Task: Search one way flight ticket for 2 adults, 4 children and 1 infant on lap in business from Yakutat: Yakutat Airport (also See Yakutat Seaplane Base) to Fort Wayne: Fort Wayne International Airport on 5-4-2023. Number of bags: 1 carry on bag. Price is upto 73000. Outbound departure time preference is 17:30.
Action: Mouse moved to (357, 315)
Screenshot: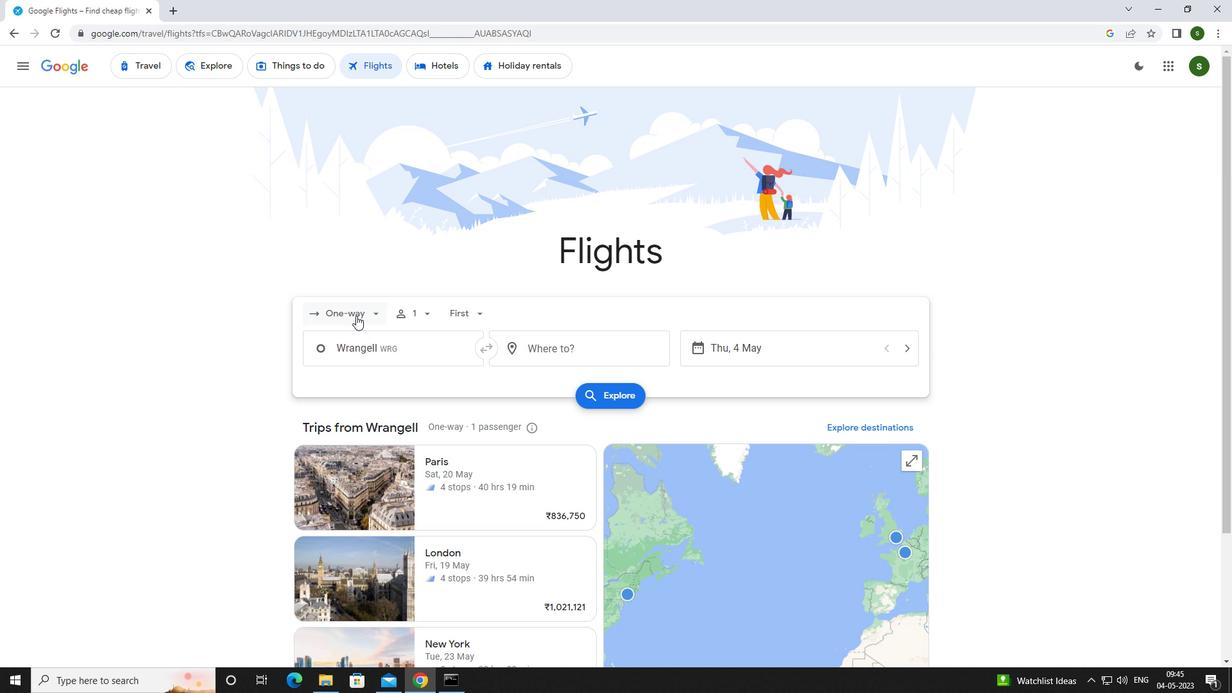 
Action: Mouse pressed left at (357, 315)
Screenshot: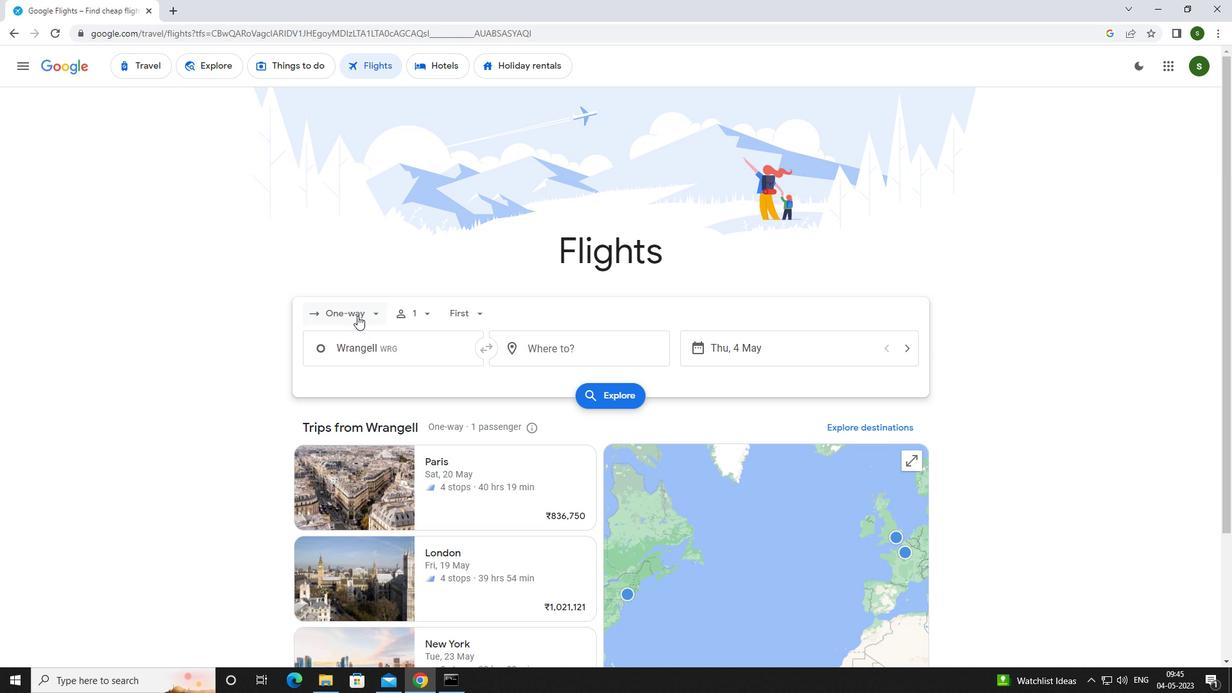 
Action: Mouse moved to (347, 370)
Screenshot: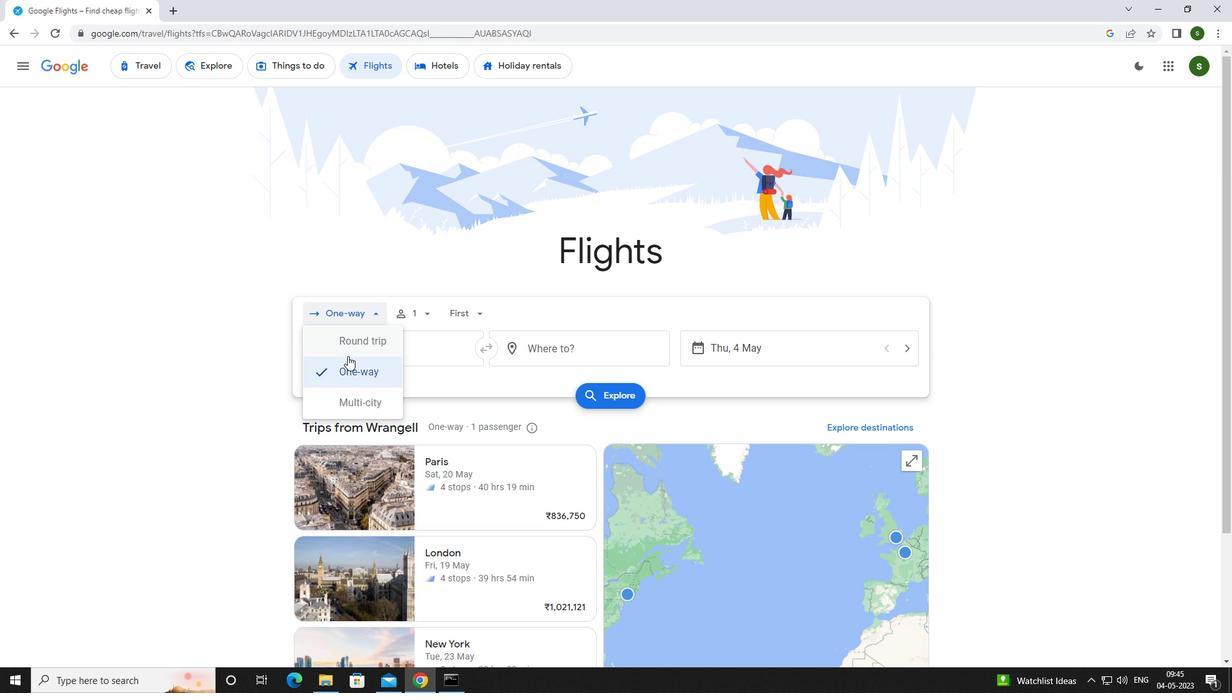 
Action: Mouse pressed left at (347, 370)
Screenshot: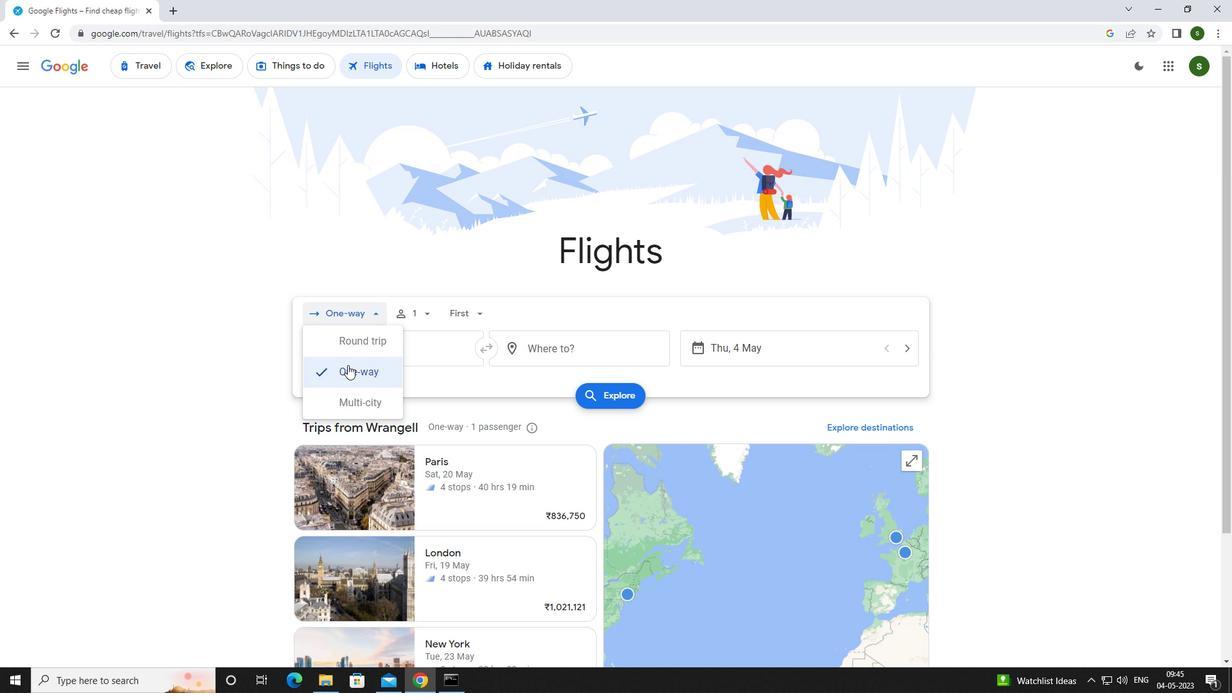 
Action: Mouse moved to (421, 315)
Screenshot: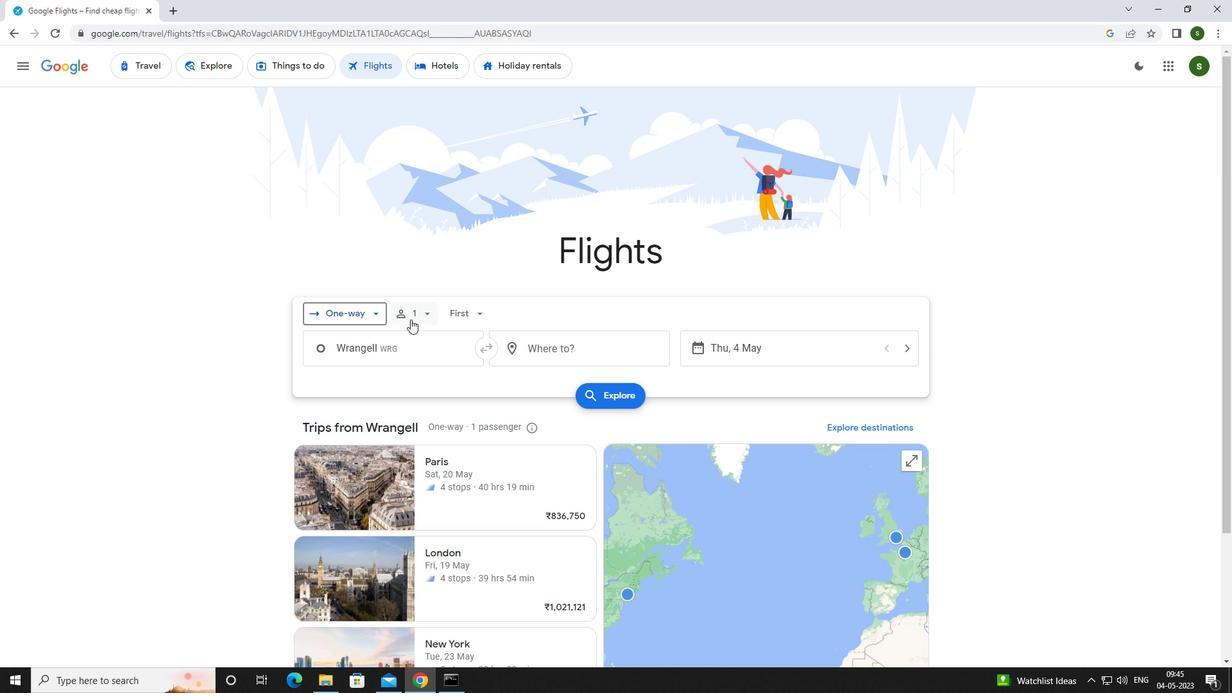 
Action: Mouse pressed left at (421, 315)
Screenshot: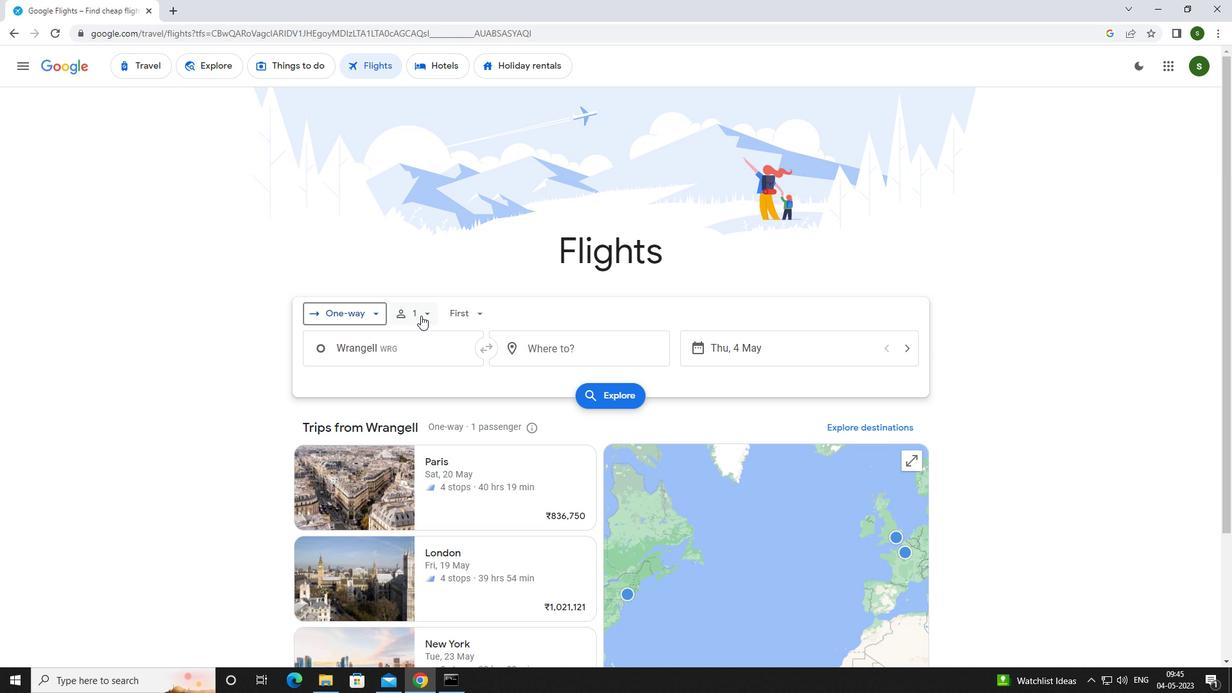 
Action: Mouse moved to (518, 342)
Screenshot: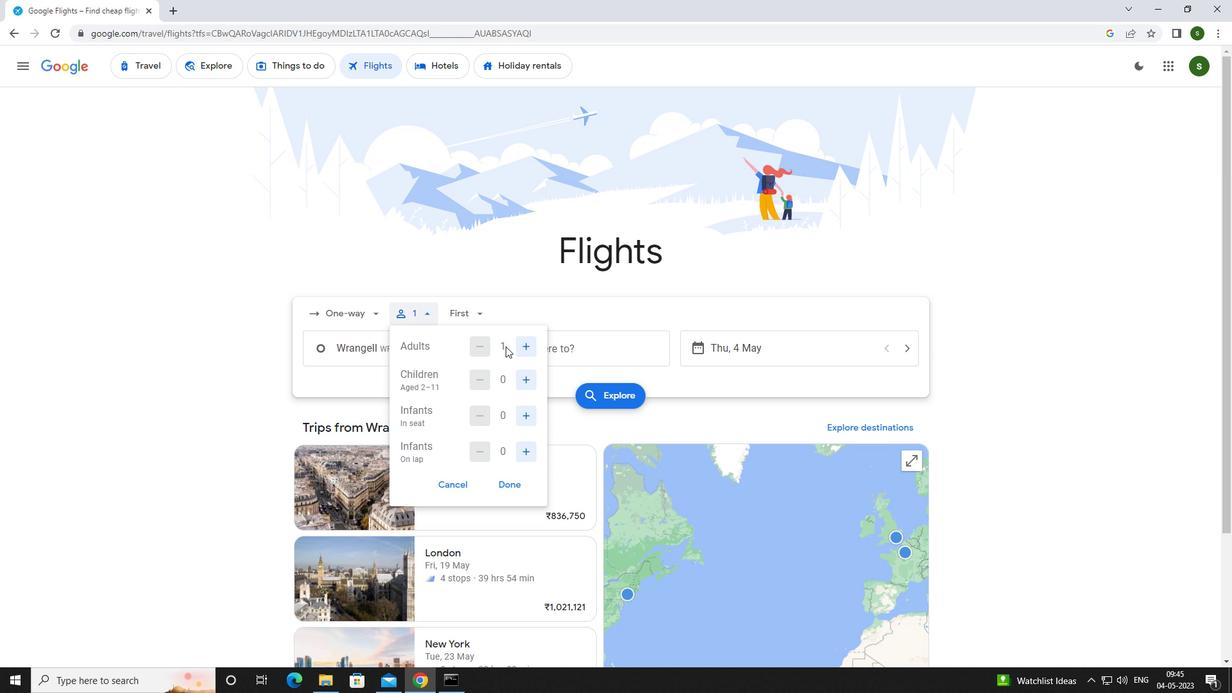 
Action: Mouse pressed left at (518, 342)
Screenshot: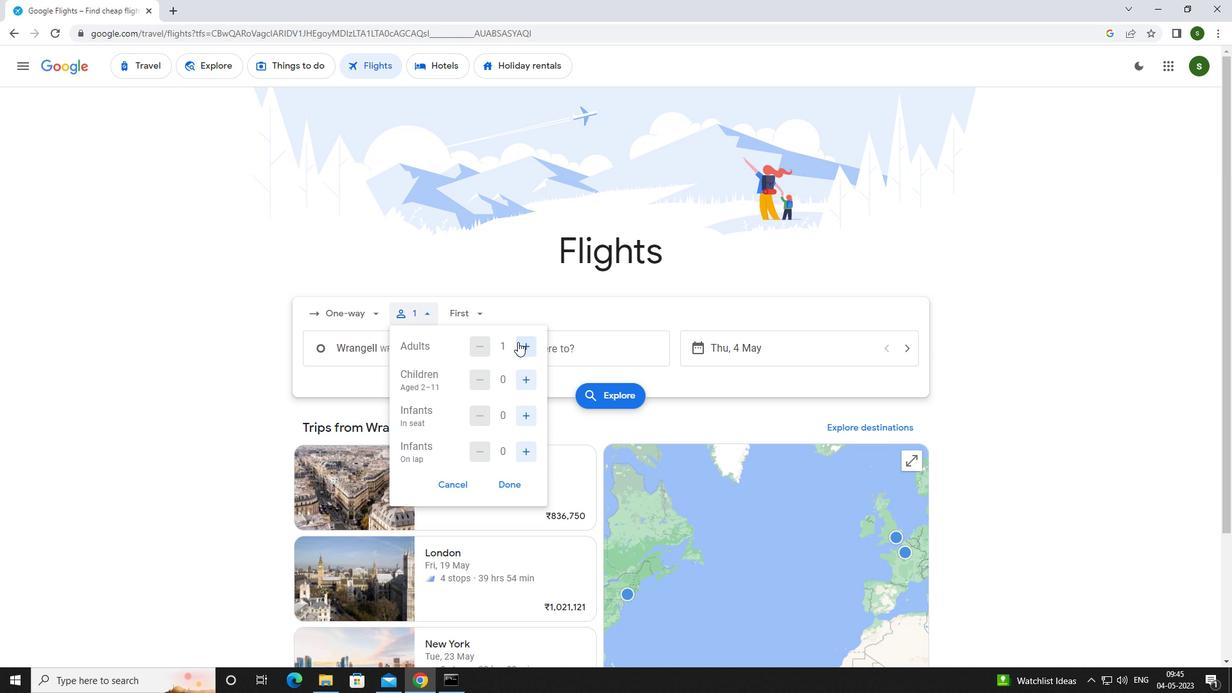 
Action: Mouse moved to (522, 381)
Screenshot: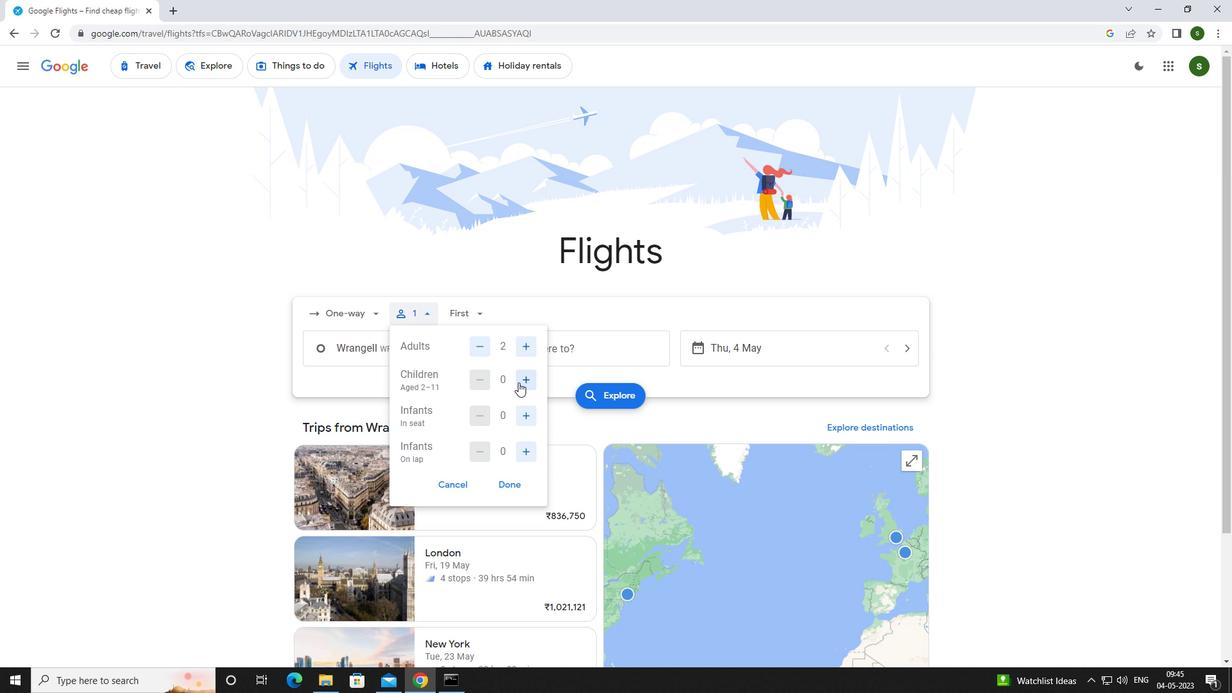 
Action: Mouse pressed left at (522, 381)
Screenshot: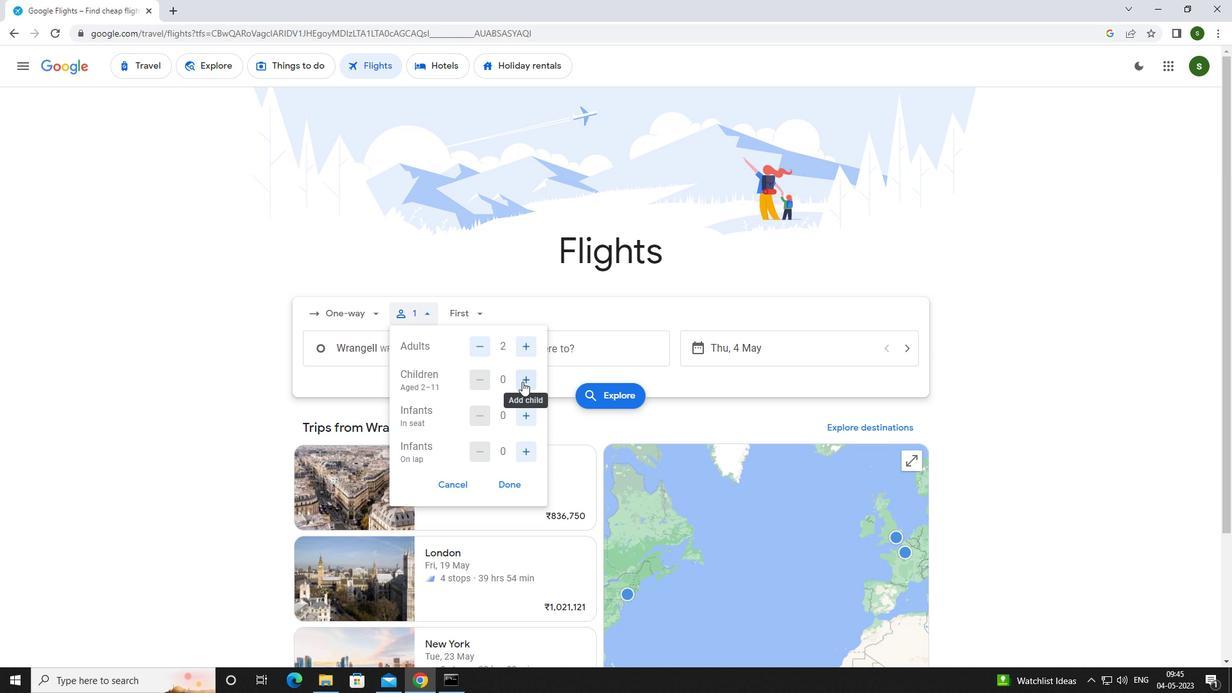 
Action: Mouse moved to (522, 381)
Screenshot: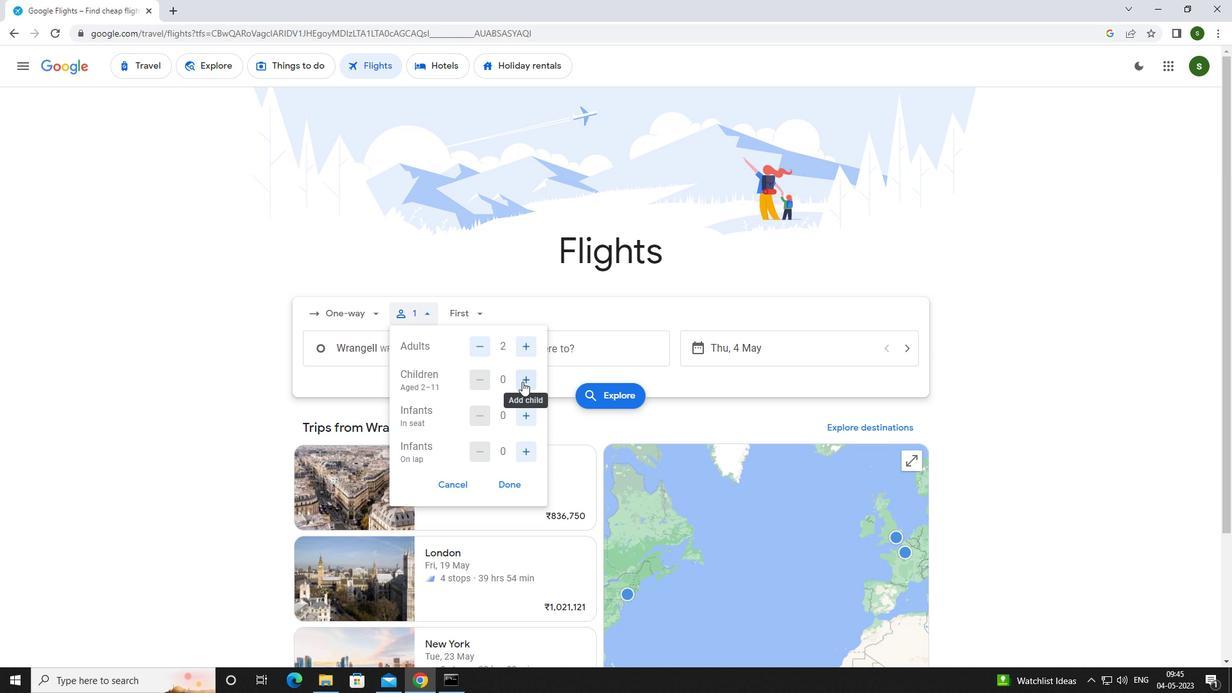 
Action: Mouse pressed left at (522, 381)
Screenshot: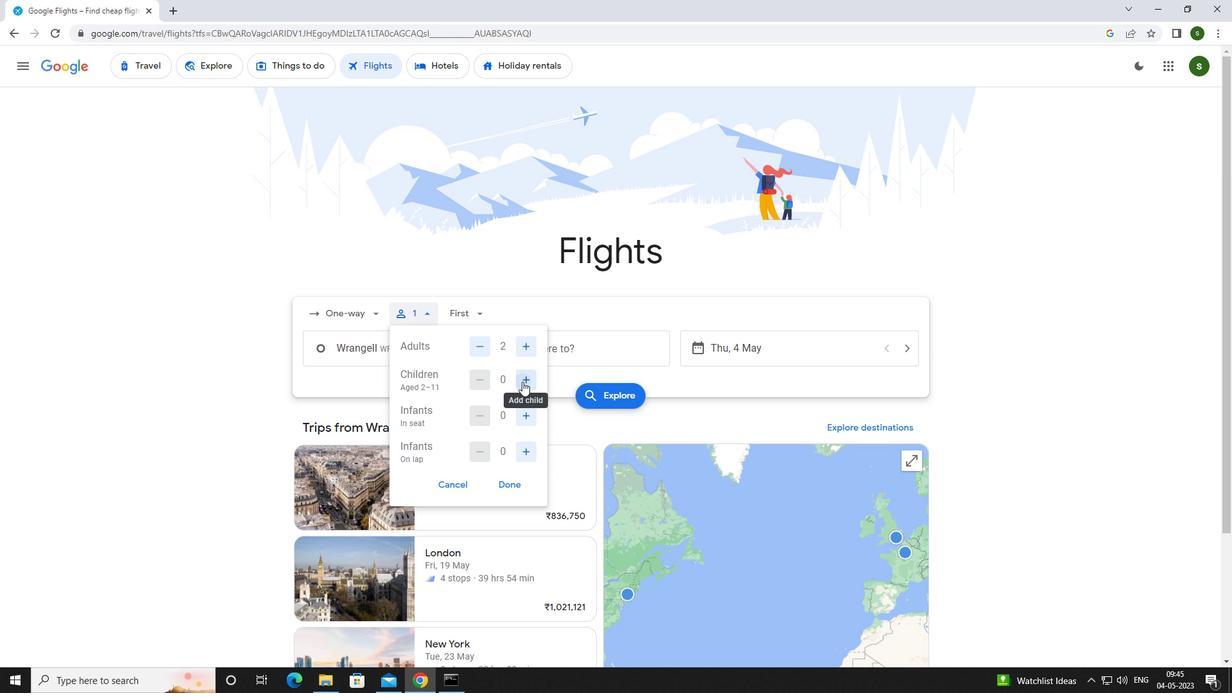 
Action: Mouse moved to (521, 381)
Screenshot: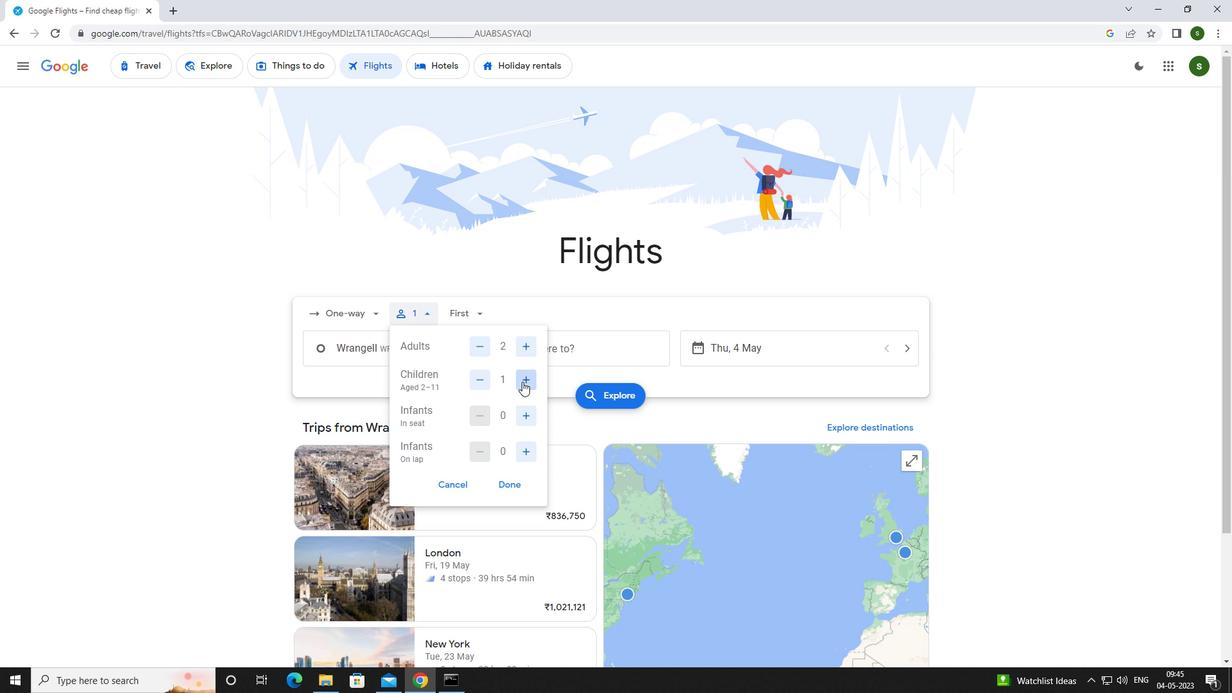 
Action: Mouse pressed left at (521, 381)
Screenshot: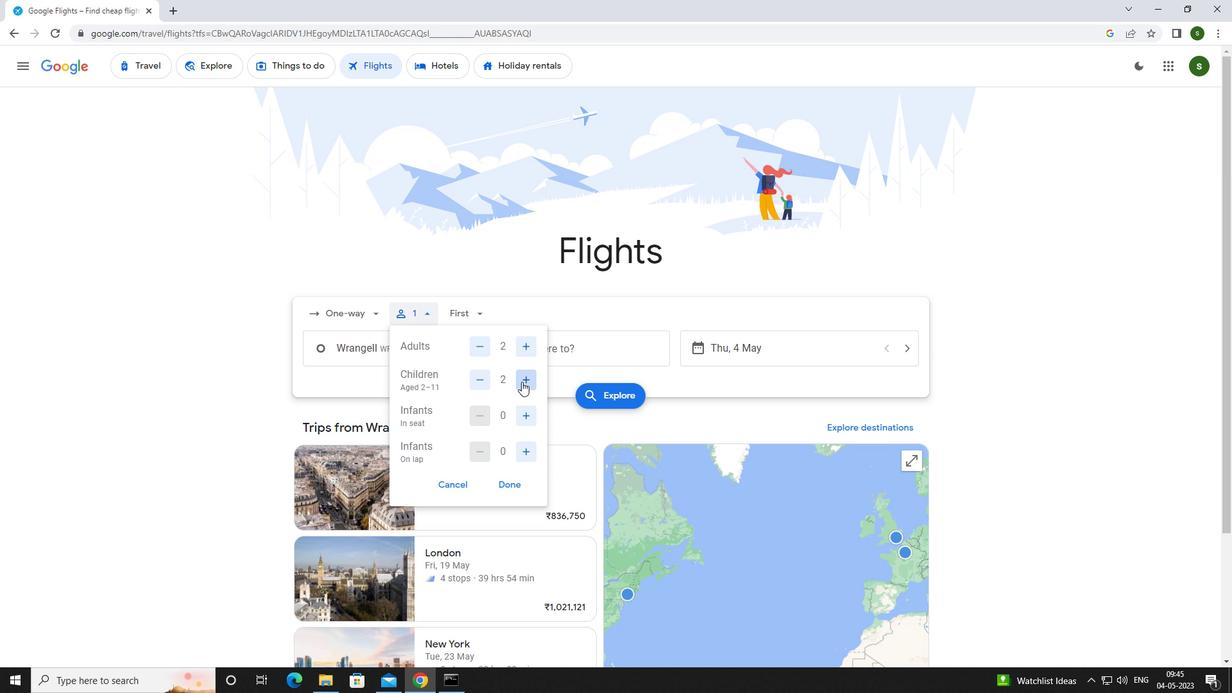 
Action: Mouse pressed left at (521, 381)
Screenshot: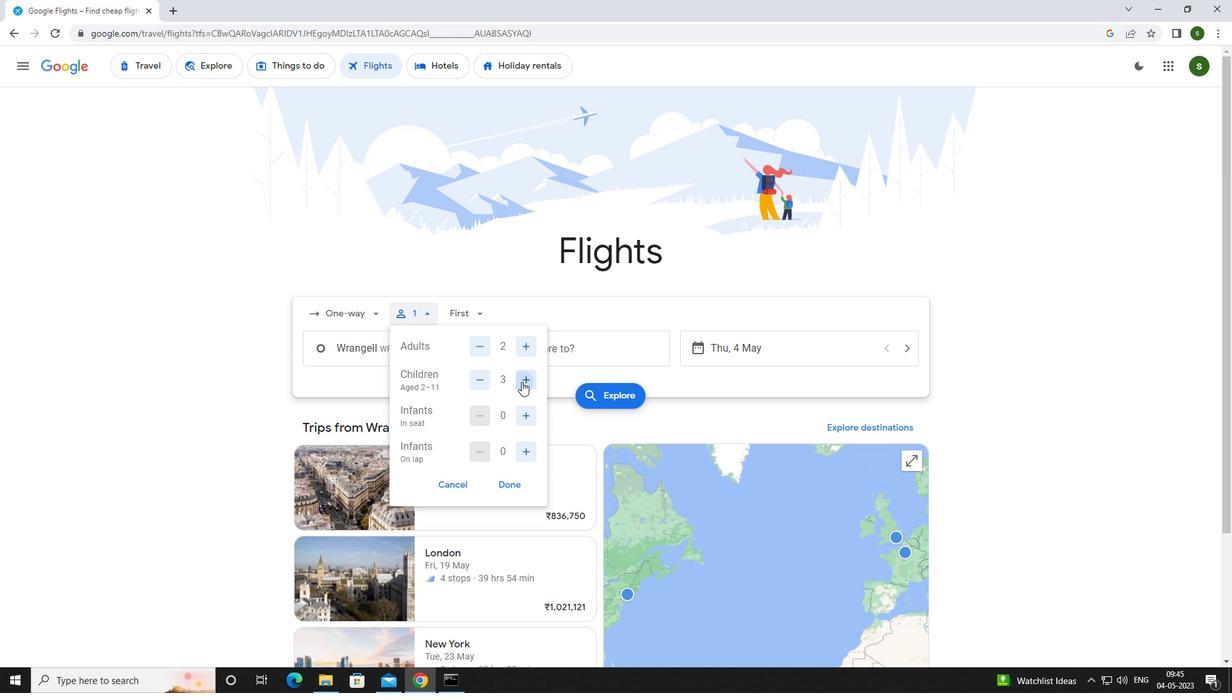 
Action: Mouse moved to (523, 449)
Screenshot: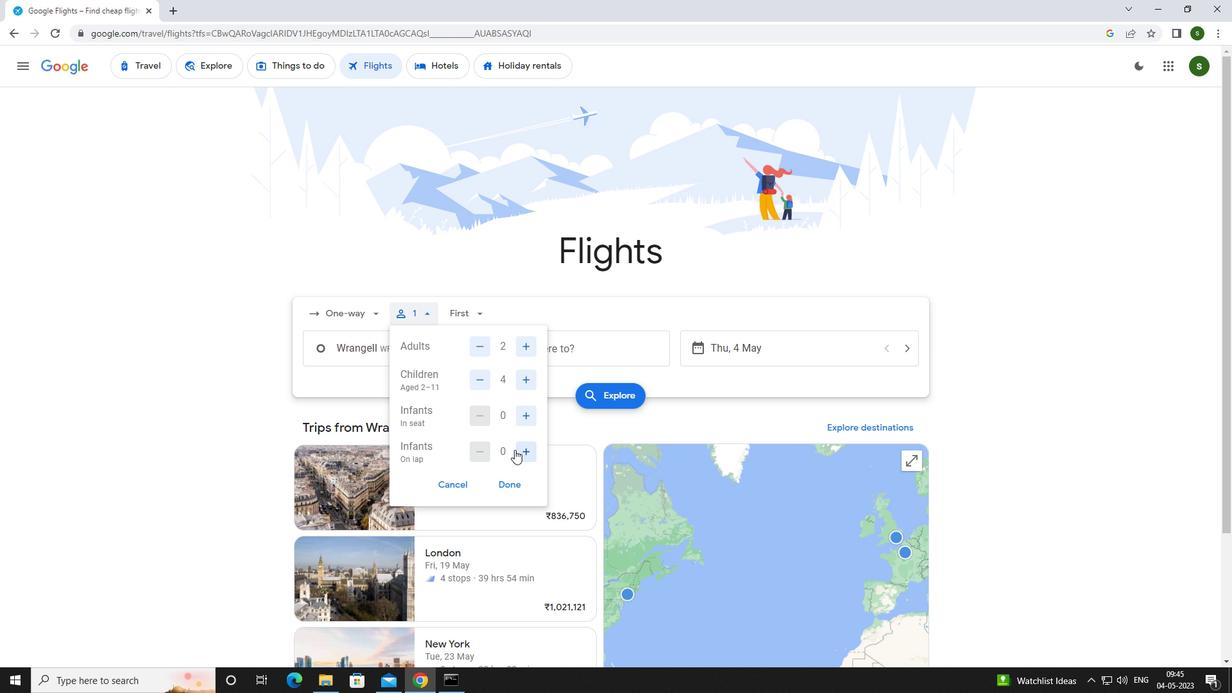 
Action: Mouse pressed left at (523, 449)
Screenshot: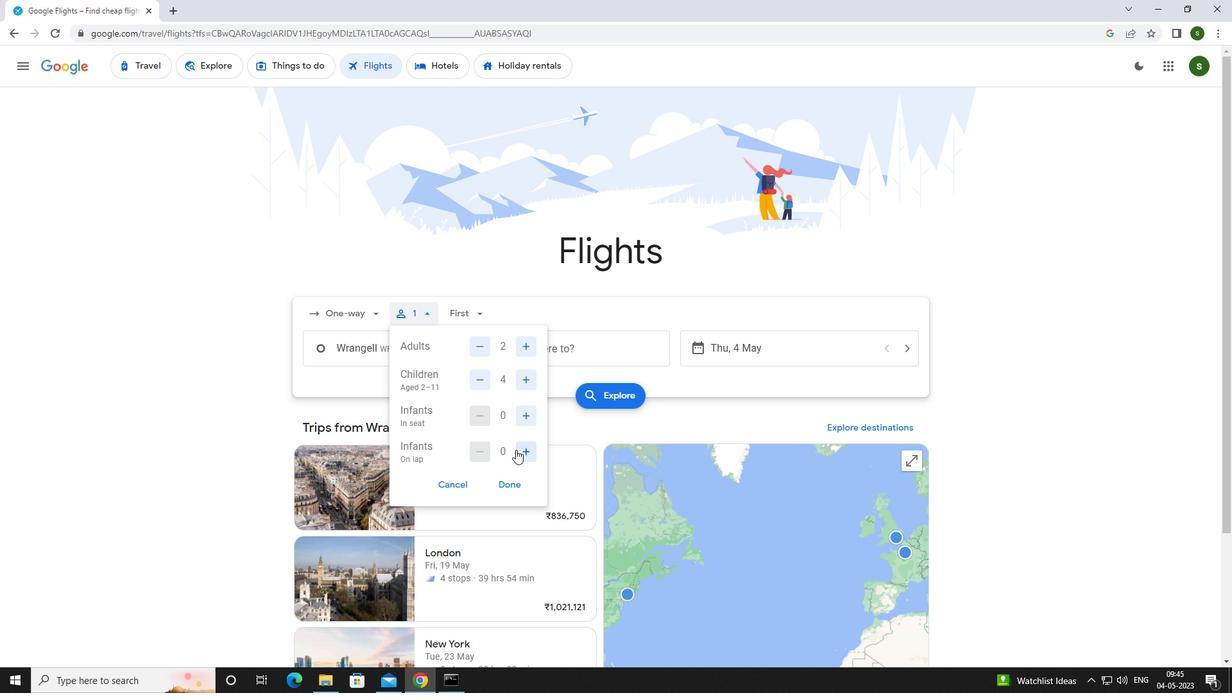 
Action: Mouse moved to (467, 311)
Screenshot: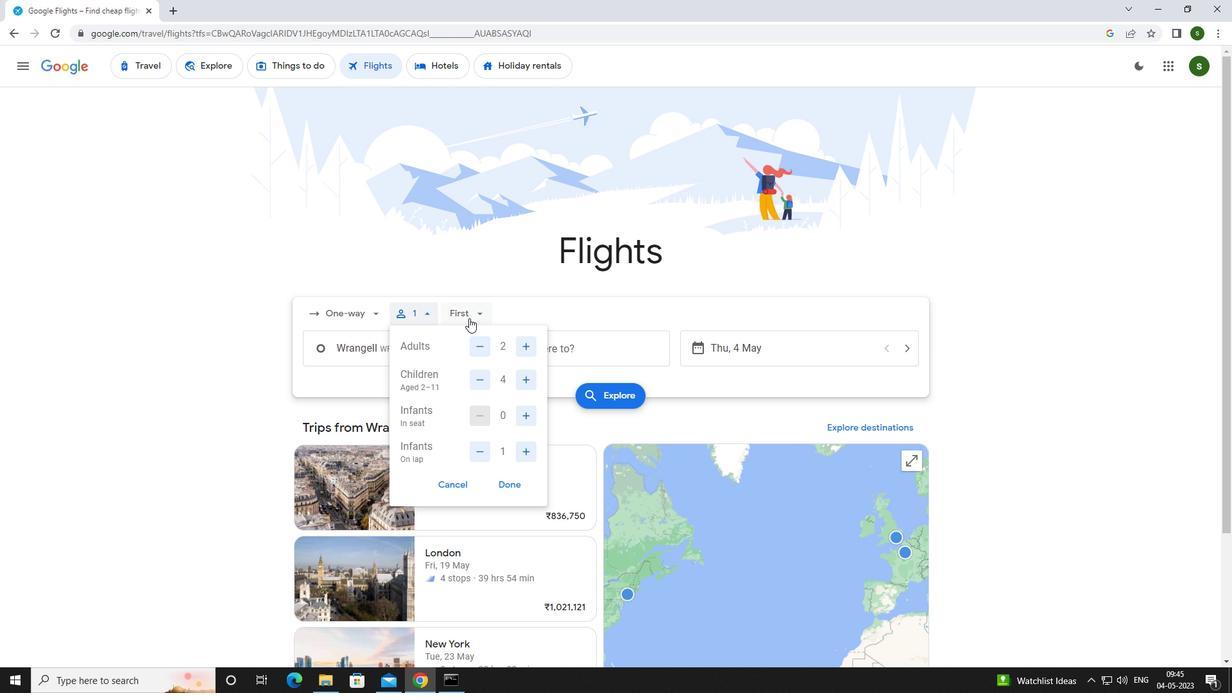
Action: Mouse pressed left at (467, 311)
Screenshot: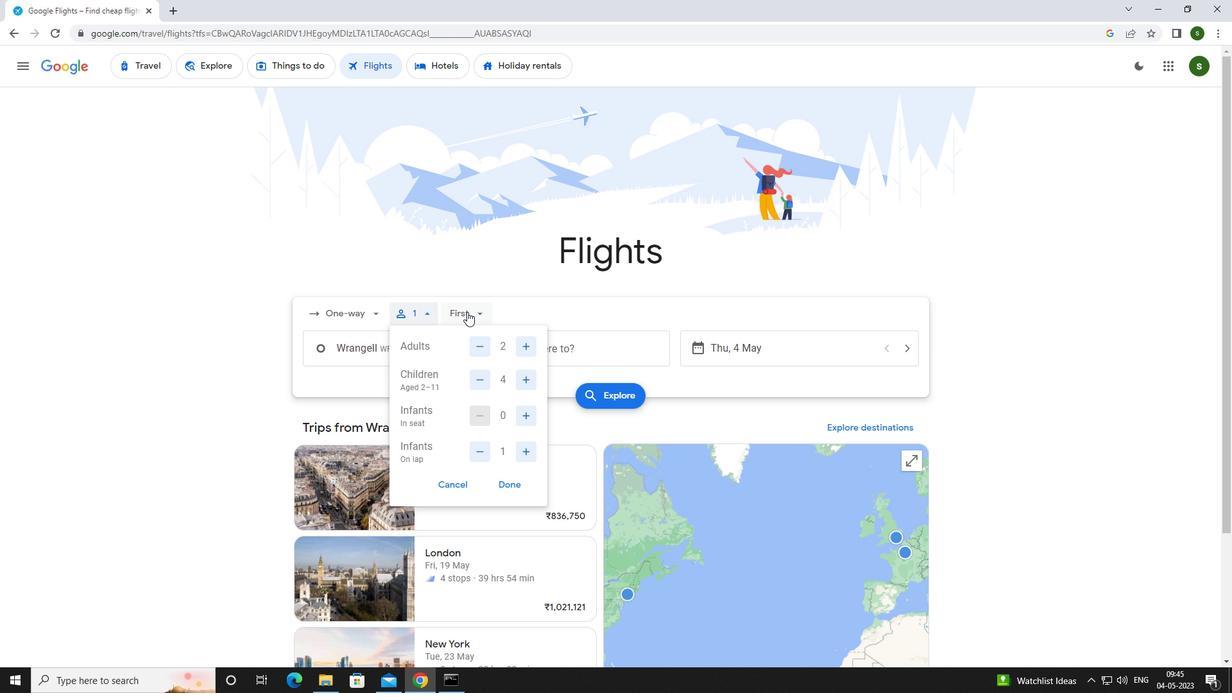 
Action: Mouse moved to (496, 398)
Screenshot: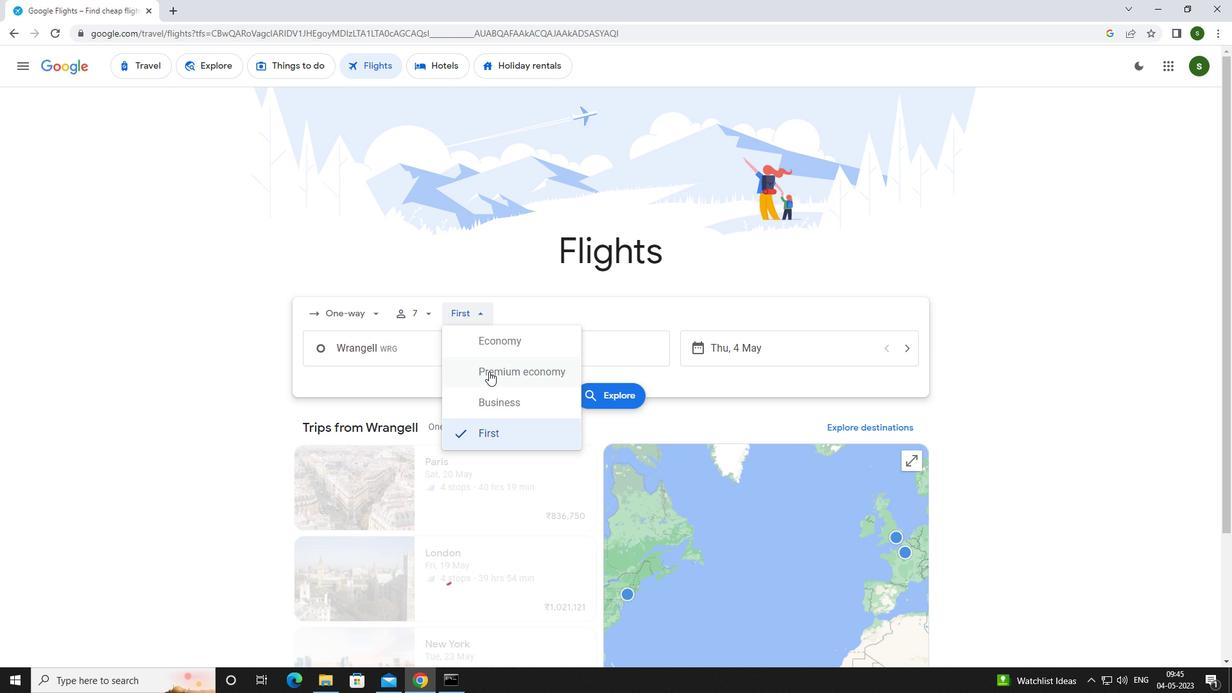 
Action: Mouse pressed left at (496, 398)
Screenshot: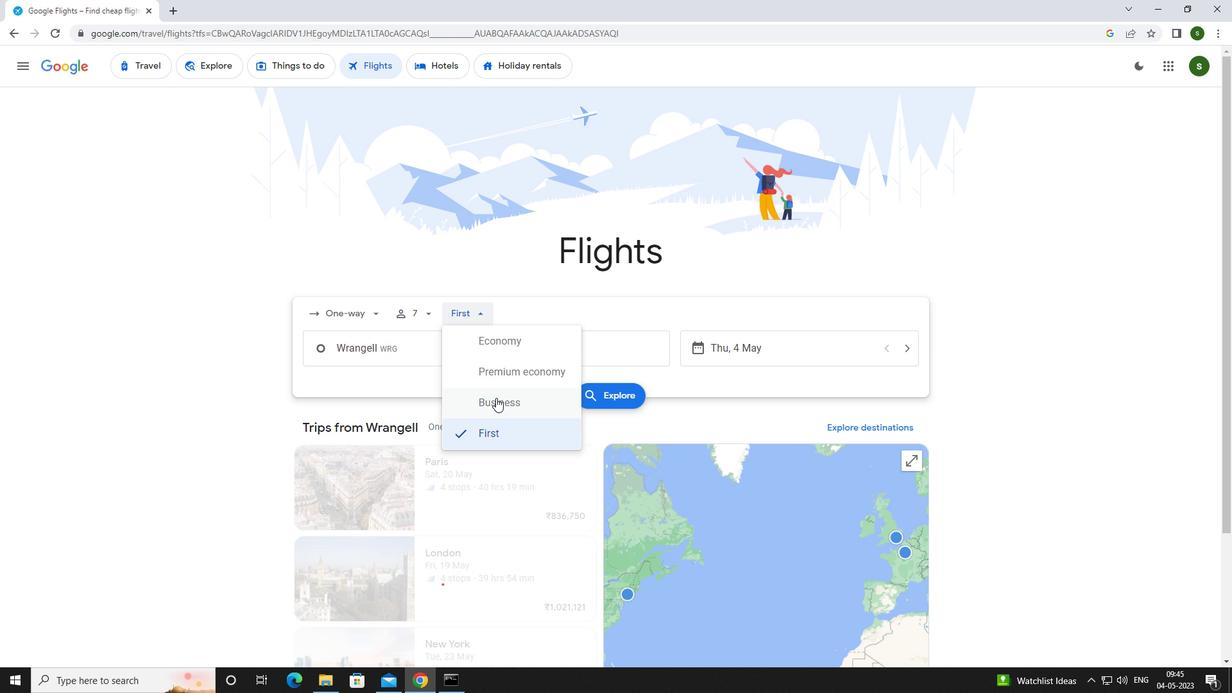 
Action: Mouse moved to (430, 354)
Screenshot: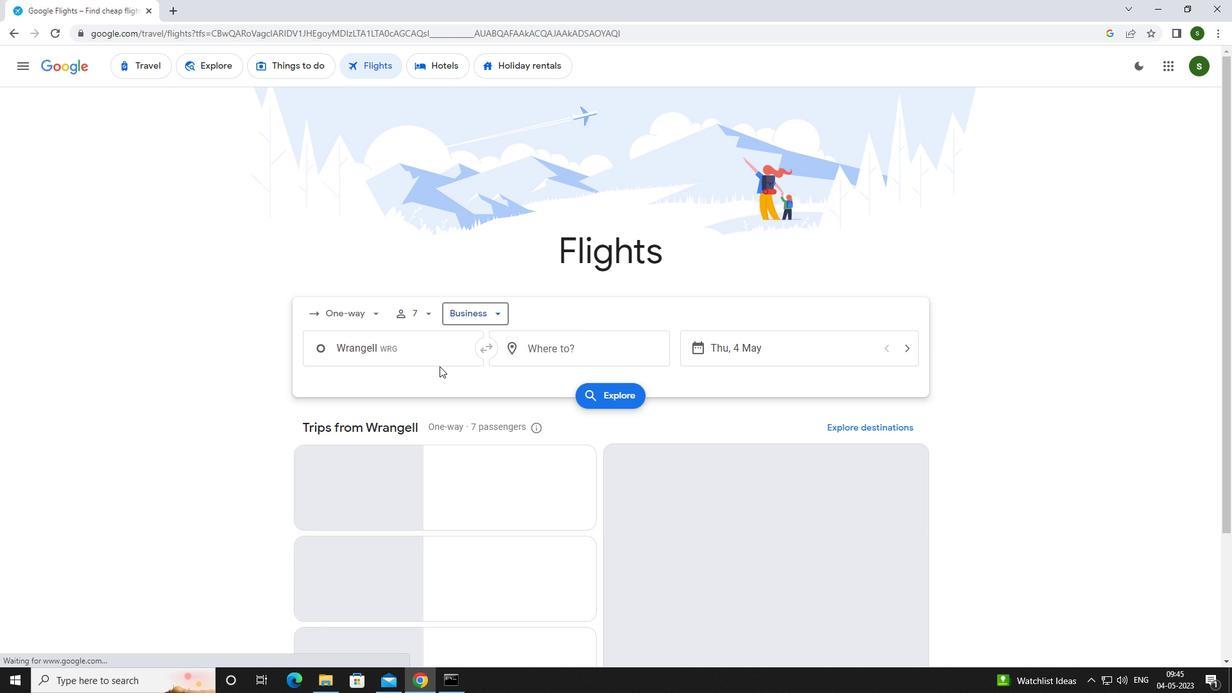 
Action: Mouse pressed left at (430, 354)
Screenshot: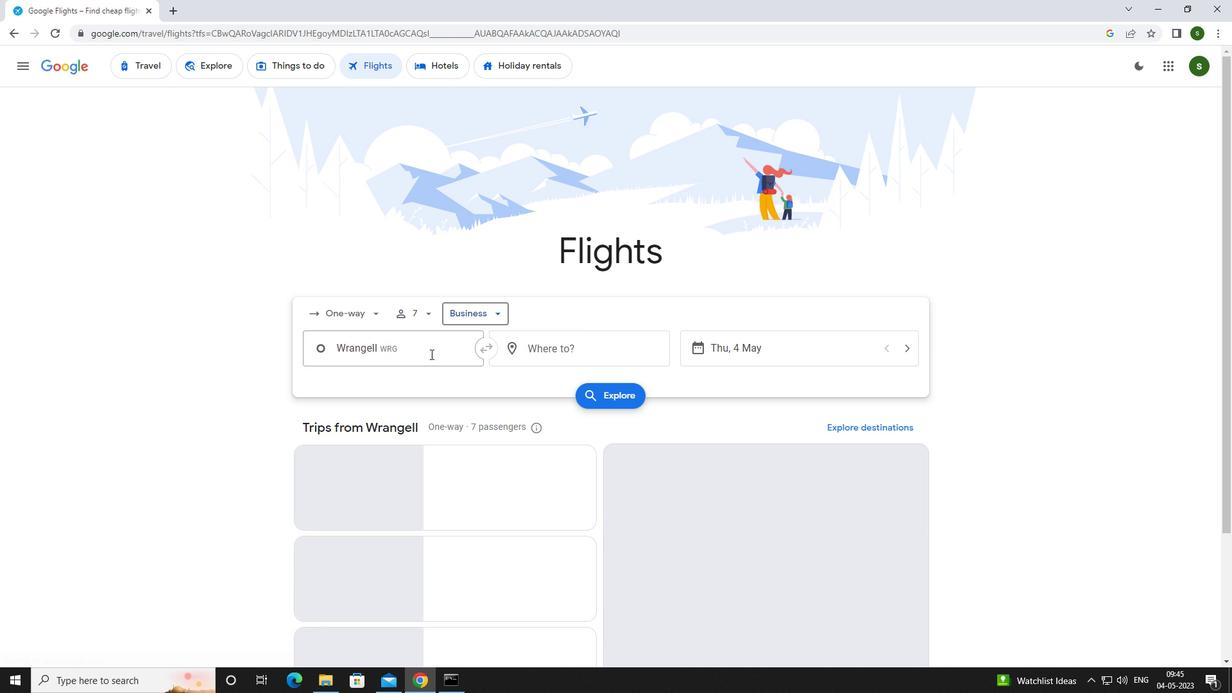 
Action: Key pressed <Key.caps_lock>y<Key.caps_lock>akutat
Screenshot: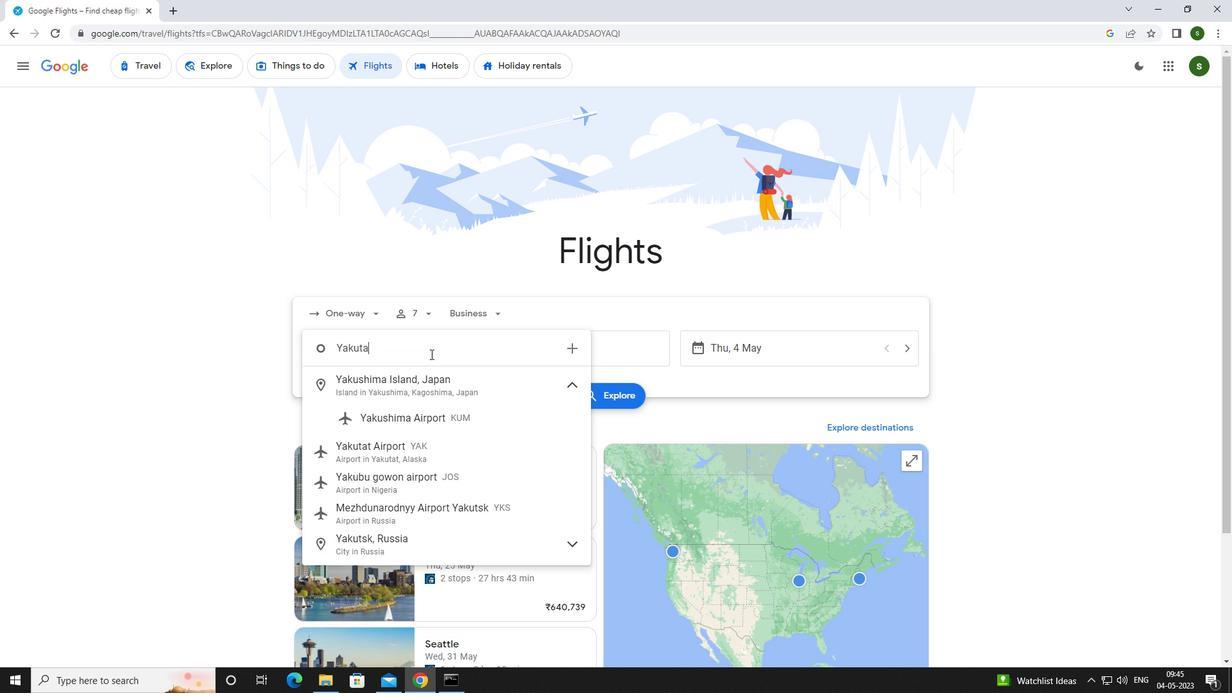 
Action: Mouse moved to (417, 381)
Screenshot: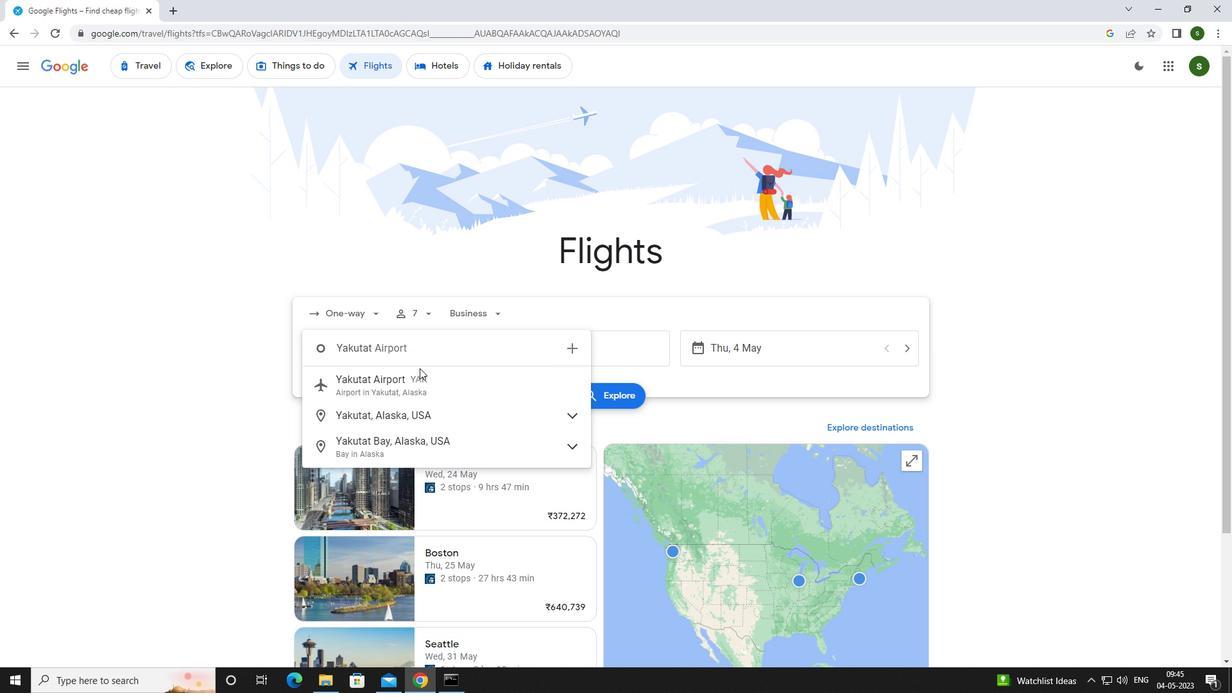 
Action: Mouse pressed left at (417, 381)
Screenshot: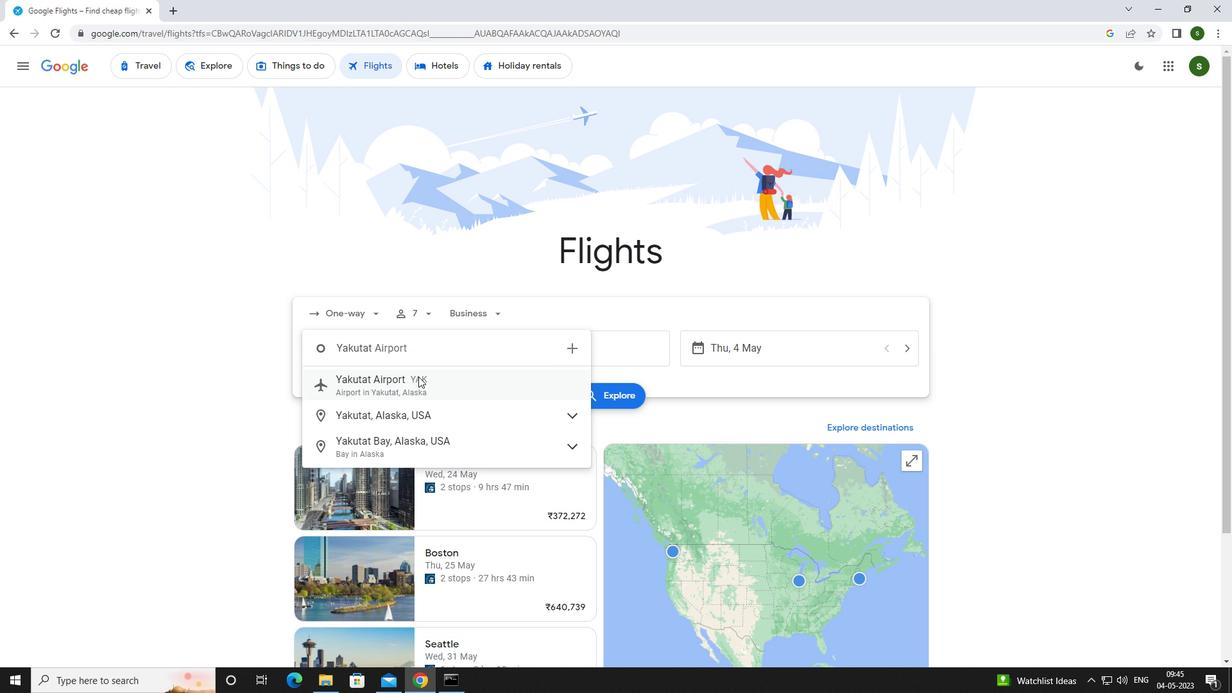 
Action: Mouse moved to (535, 340)
Screenshot: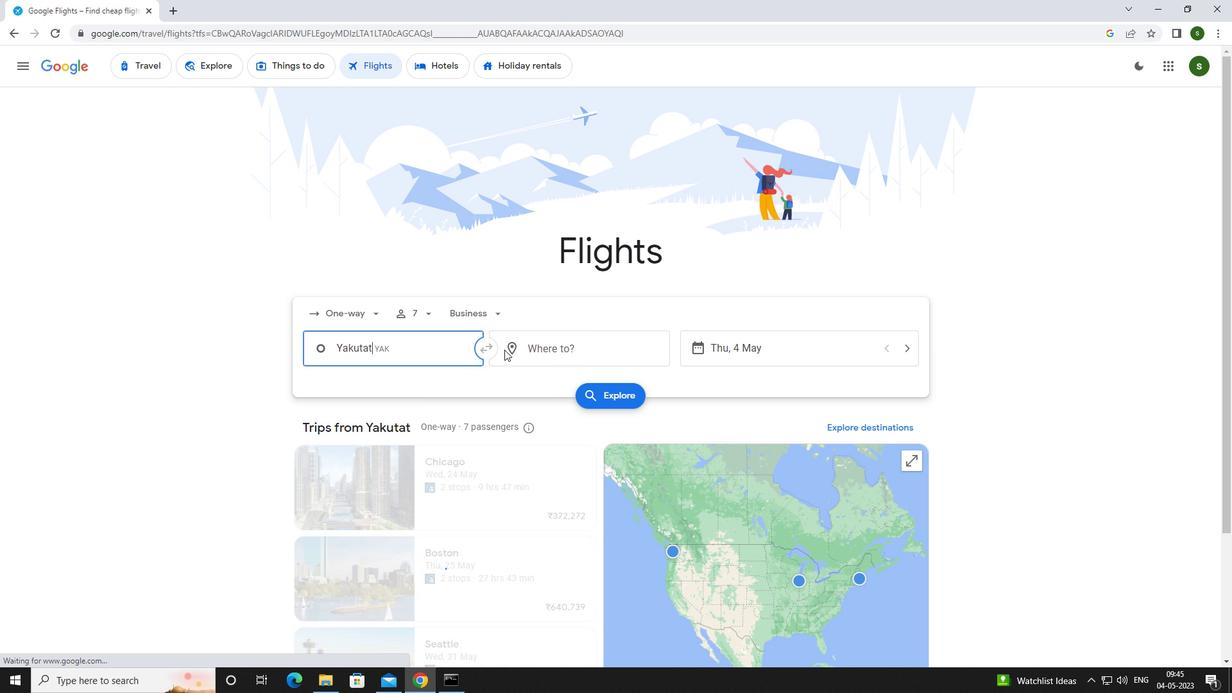 
Action: Mouse pressed left at (535, 340)
Screenshot: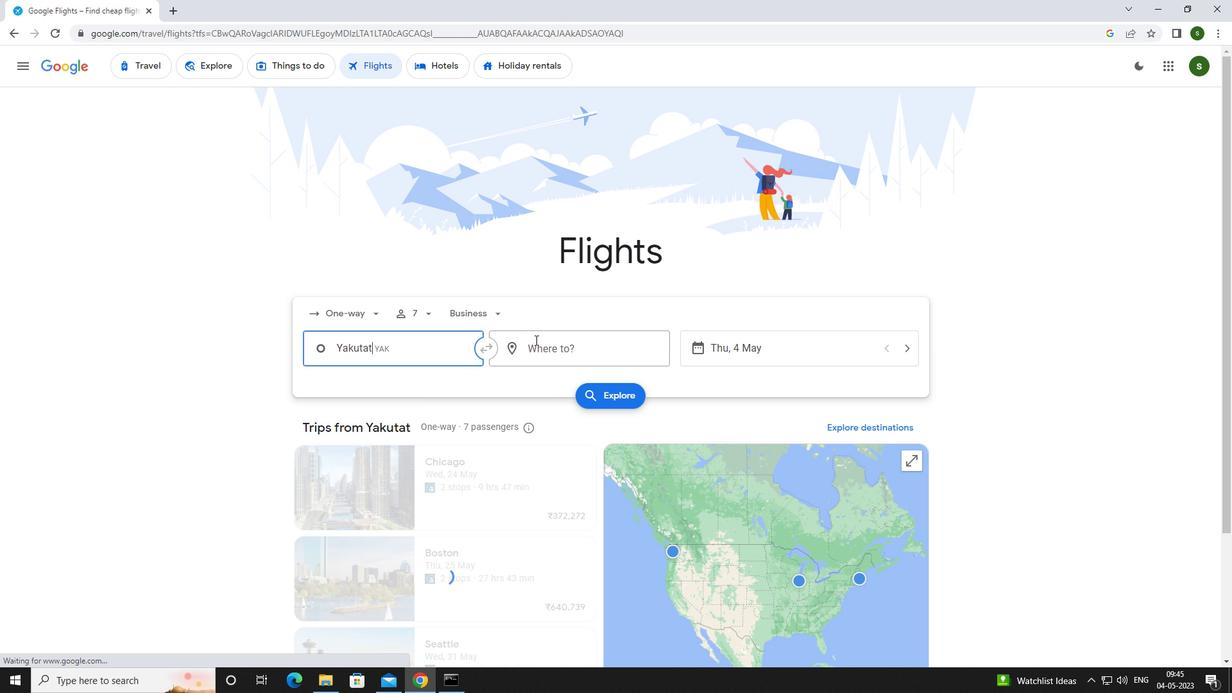 
Action: Mouse moved to (481, 358)
Screenshot: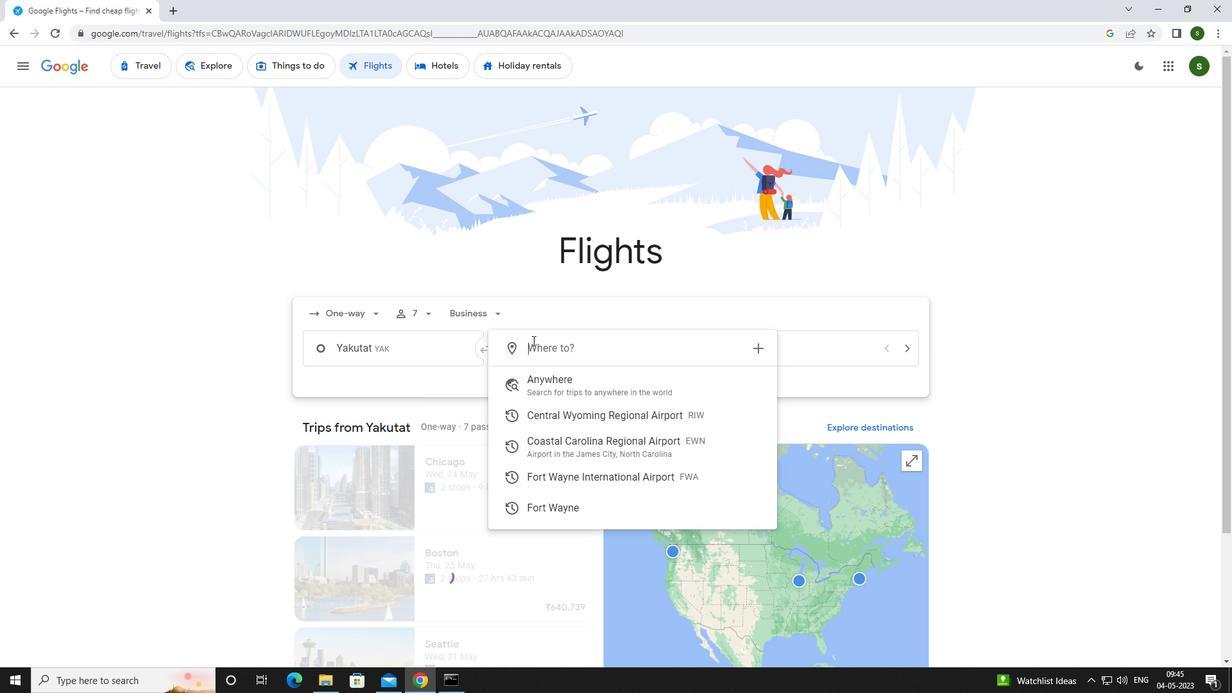 
Action: Key pressed <Key.caps_lock>f<Key.caps_lock>ort<Key.space><Key.caps_lock>w<Key.caps_lock>ay
Screenshot: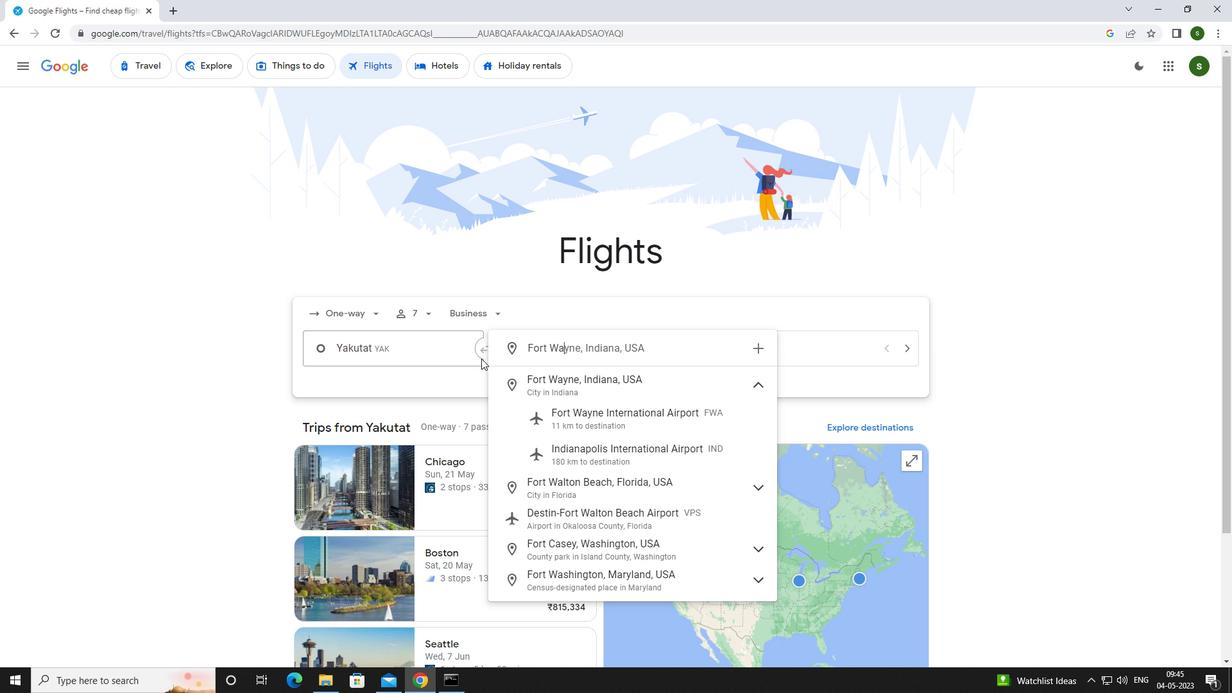 
Action: Mouse moved to (573, 417)
Screenshot: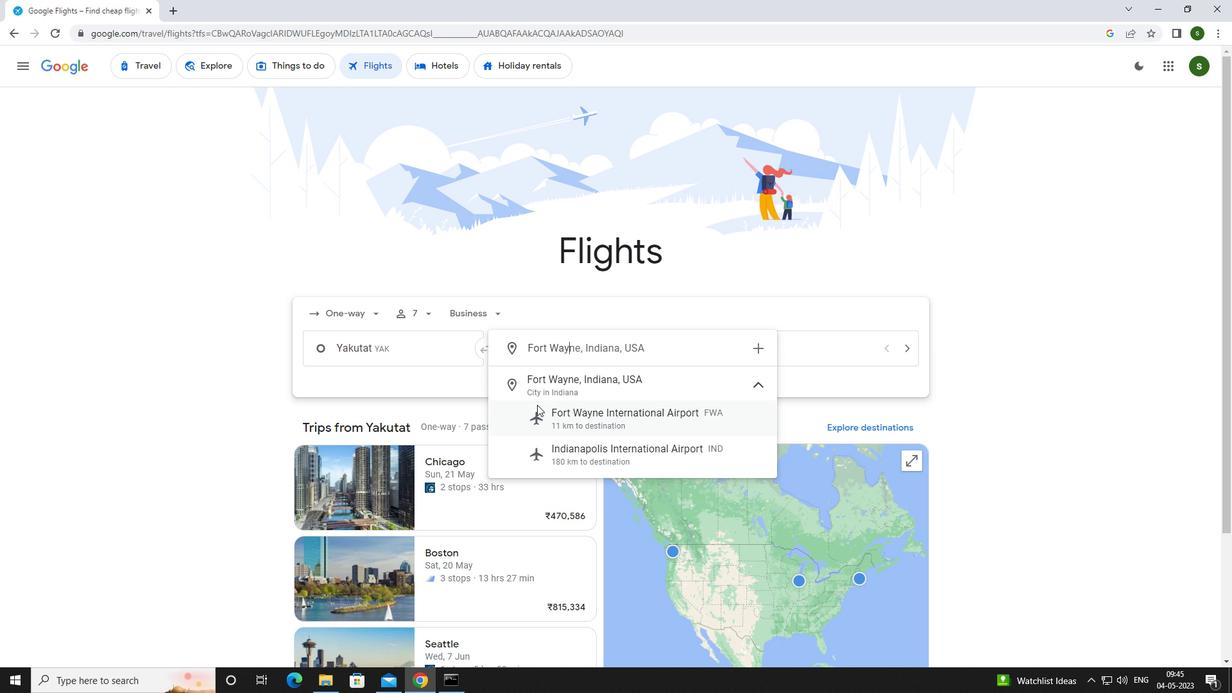 
Action: Mouse pressed left at (573, 417)
Screenshot: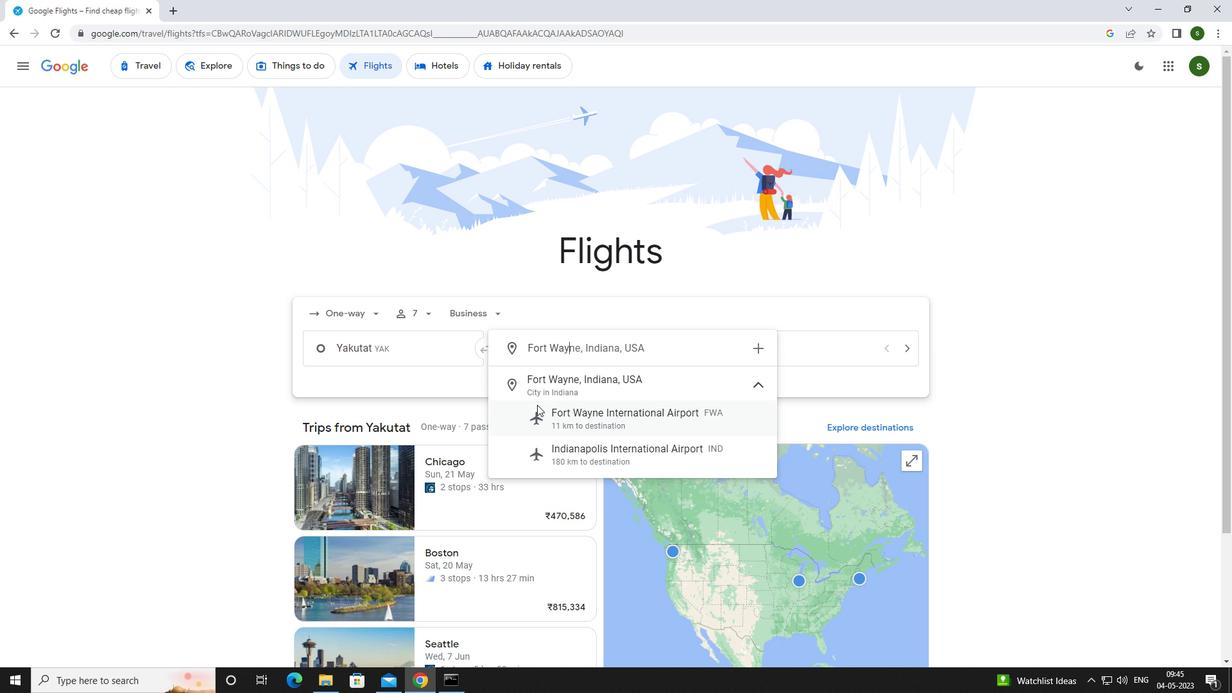 
Action: Mouse moved to (808, 349)
Screenshot: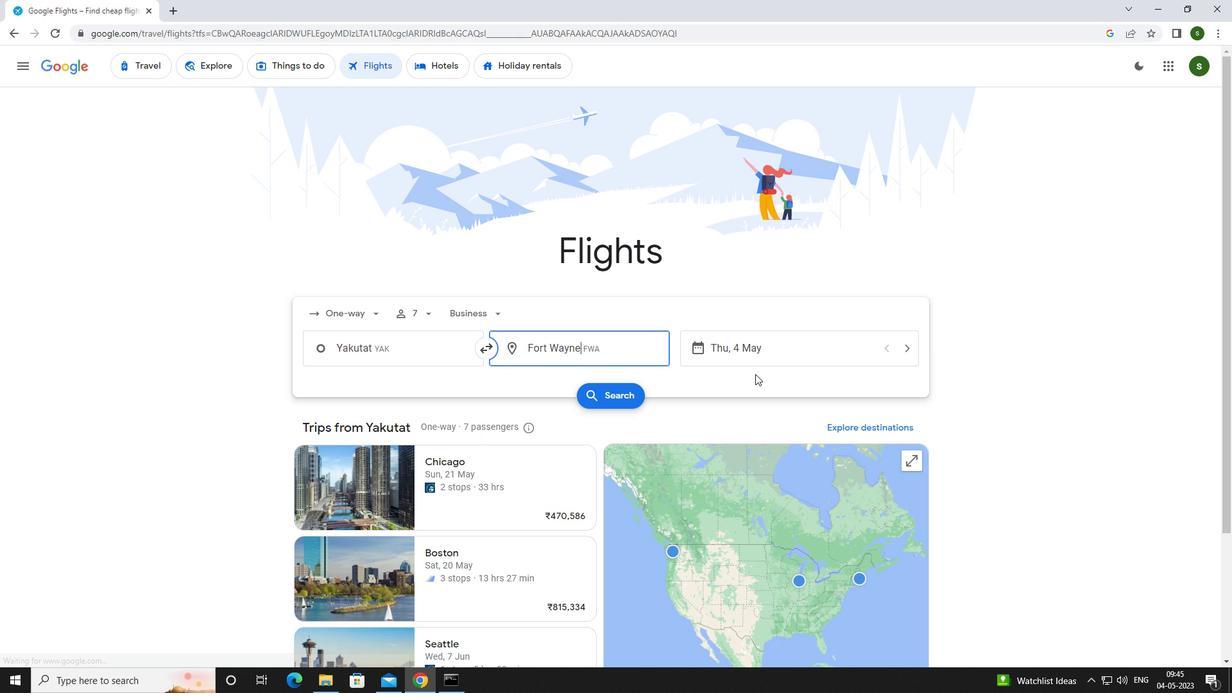 
Action: Mouse pressed left at (808, 349)
Screenshot: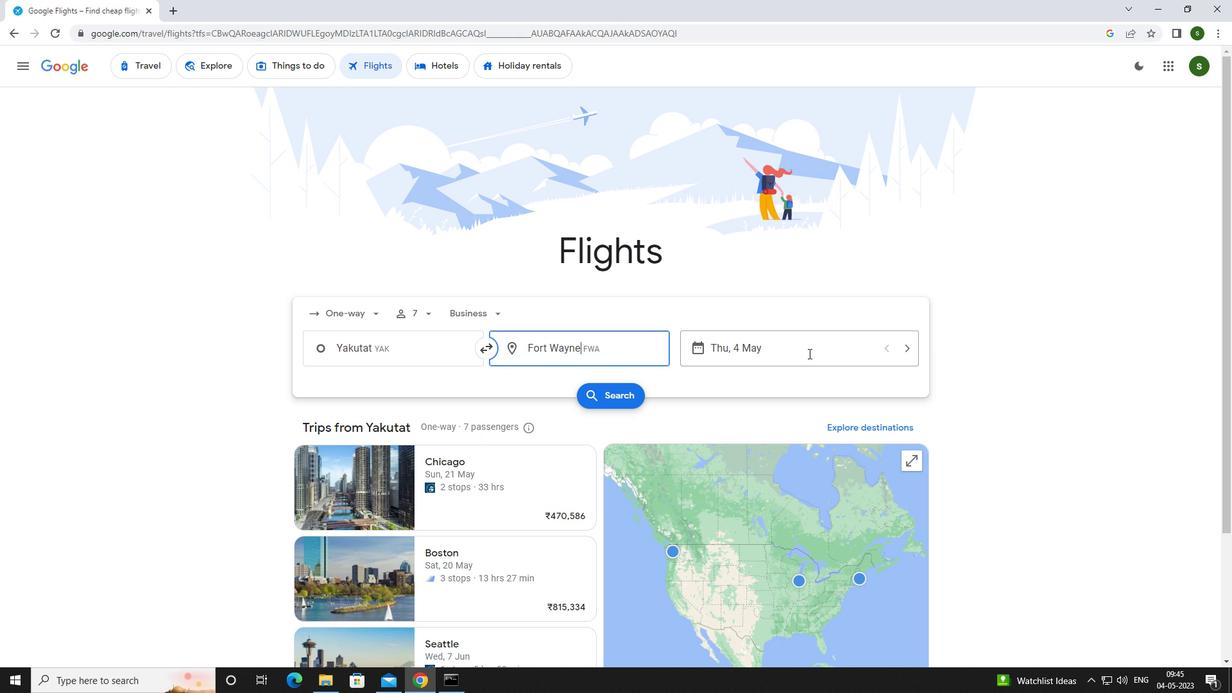 
Action: Mouse moved to (577, 430)
Screenshot: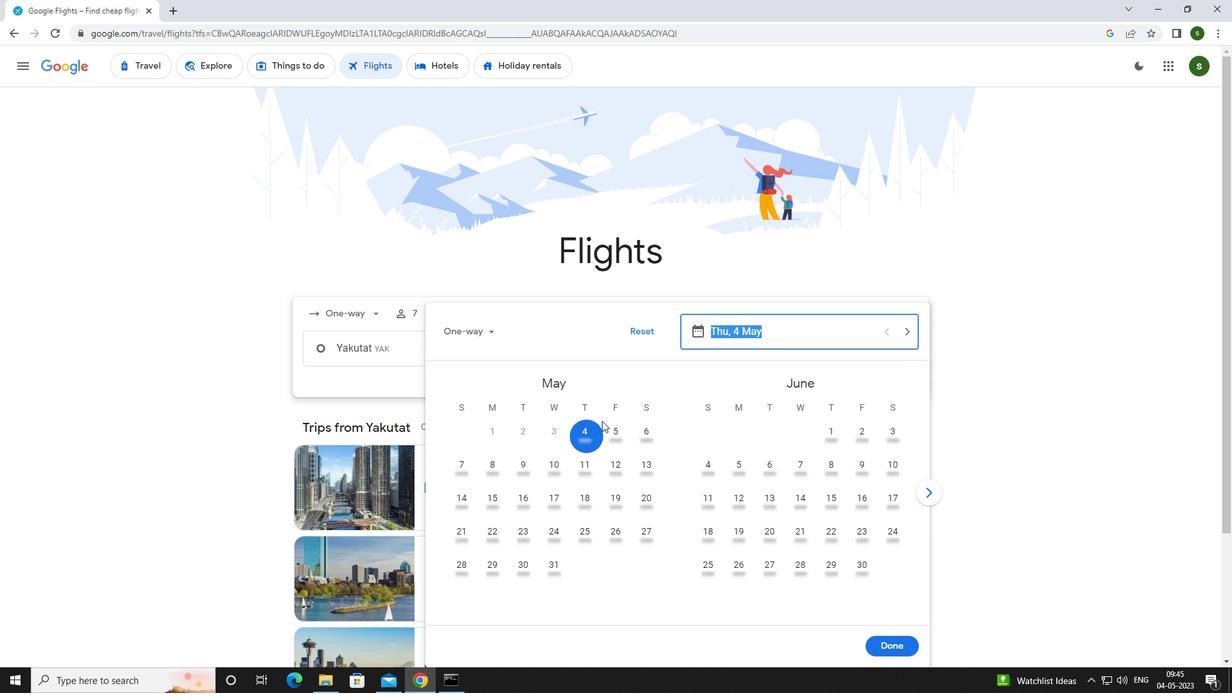 
Action: Mouse pressed left at (577, 430)
Screenshot: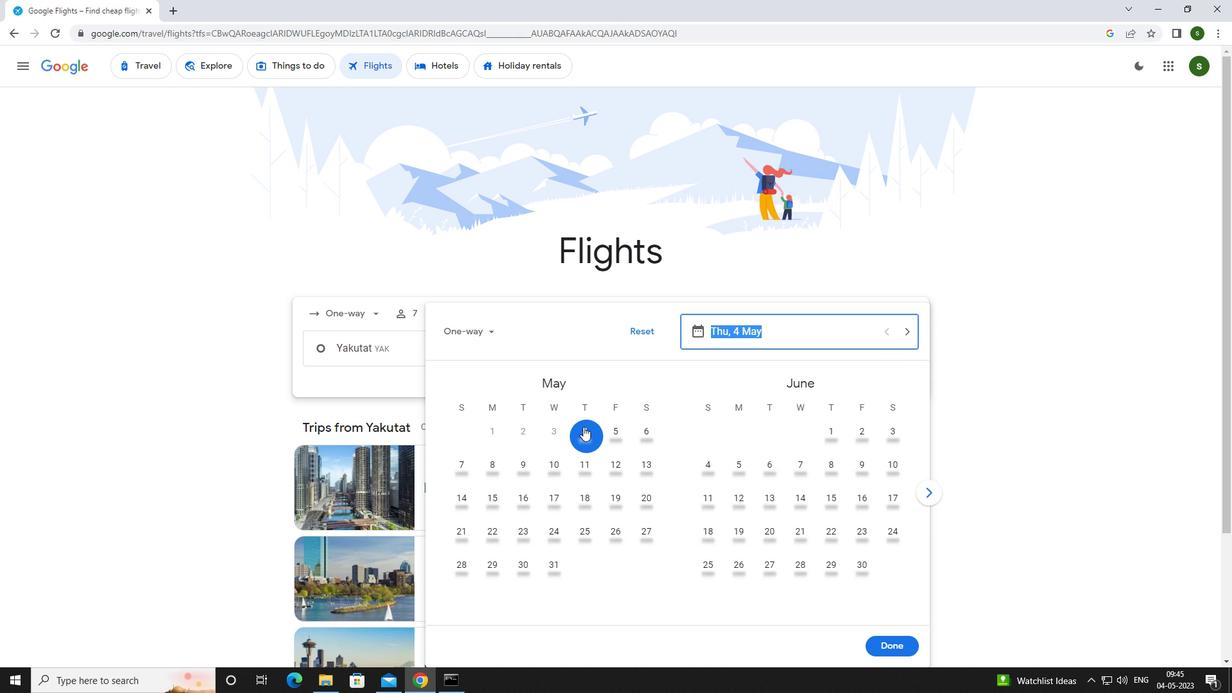 
Action: Mouse moved to (883, 647)
Screenshot: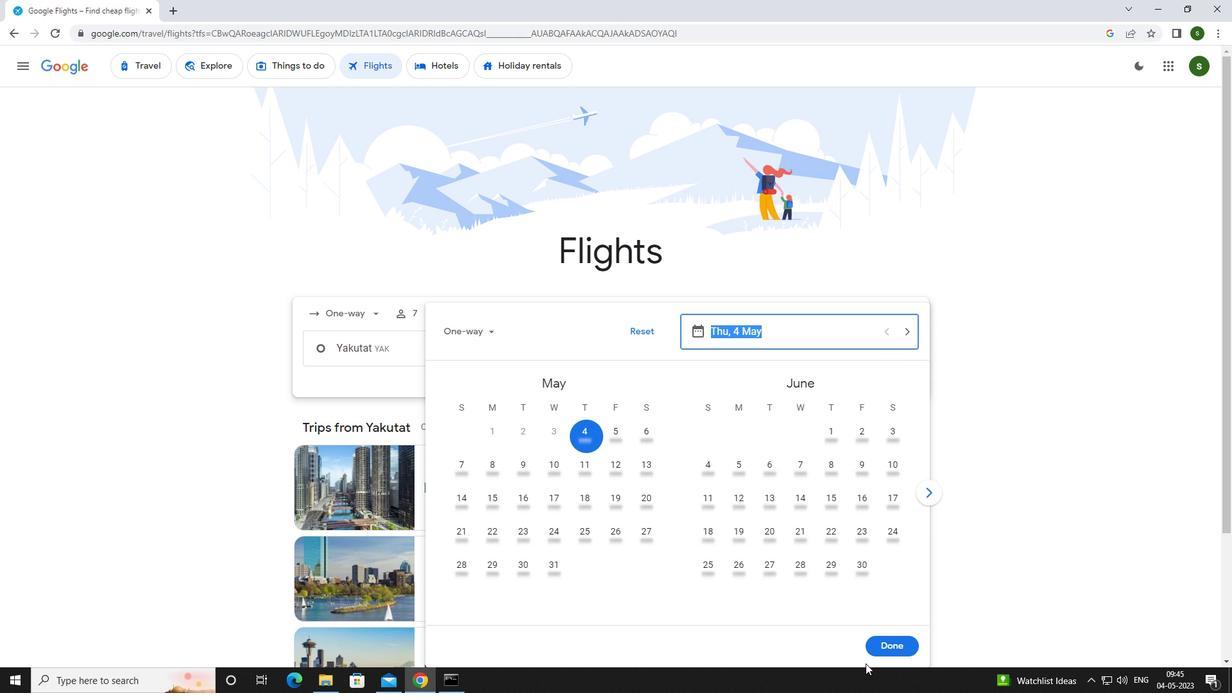 
Action: Mouse pressed left at (883, 647)
Screenshot: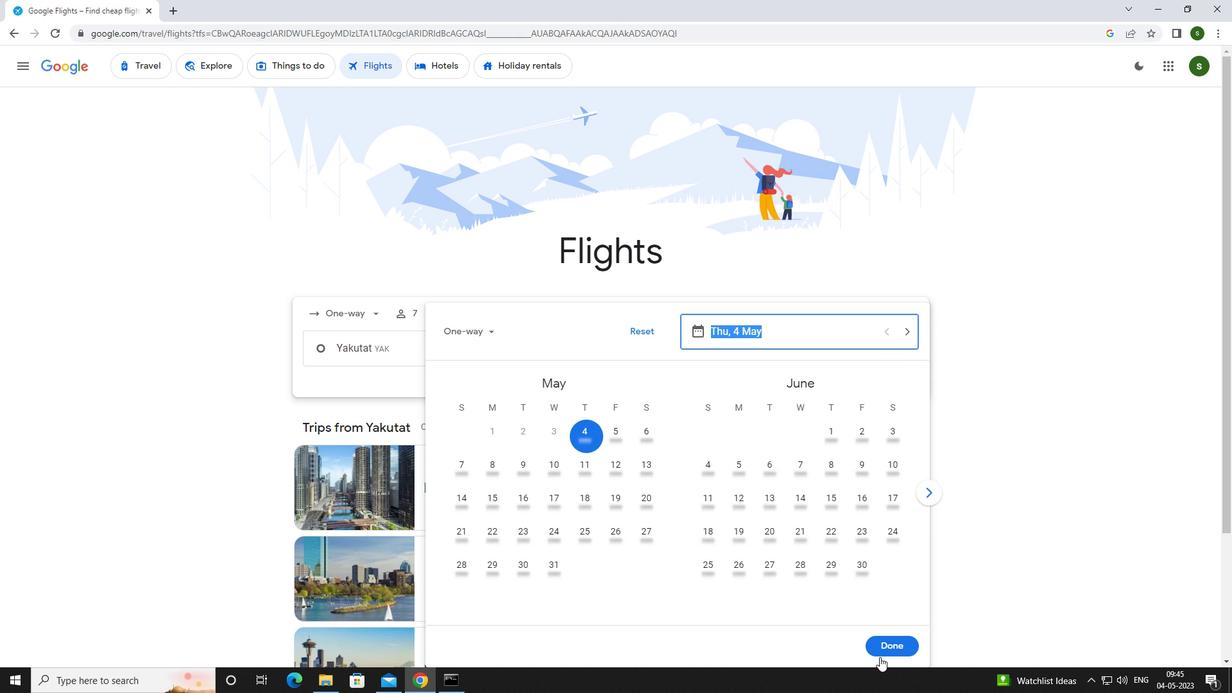 
Action: Mouse moved to (613, 401)
Screenshot: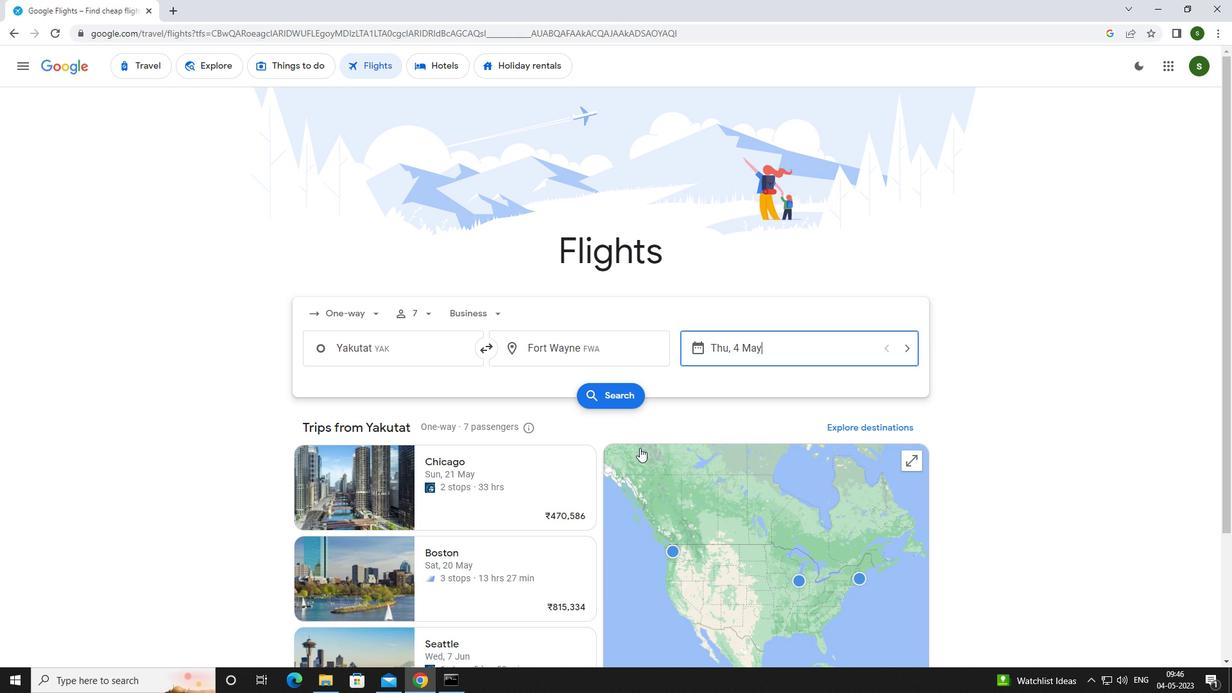 
Action: Mouse pressed left at (613, 401)
Screenshot: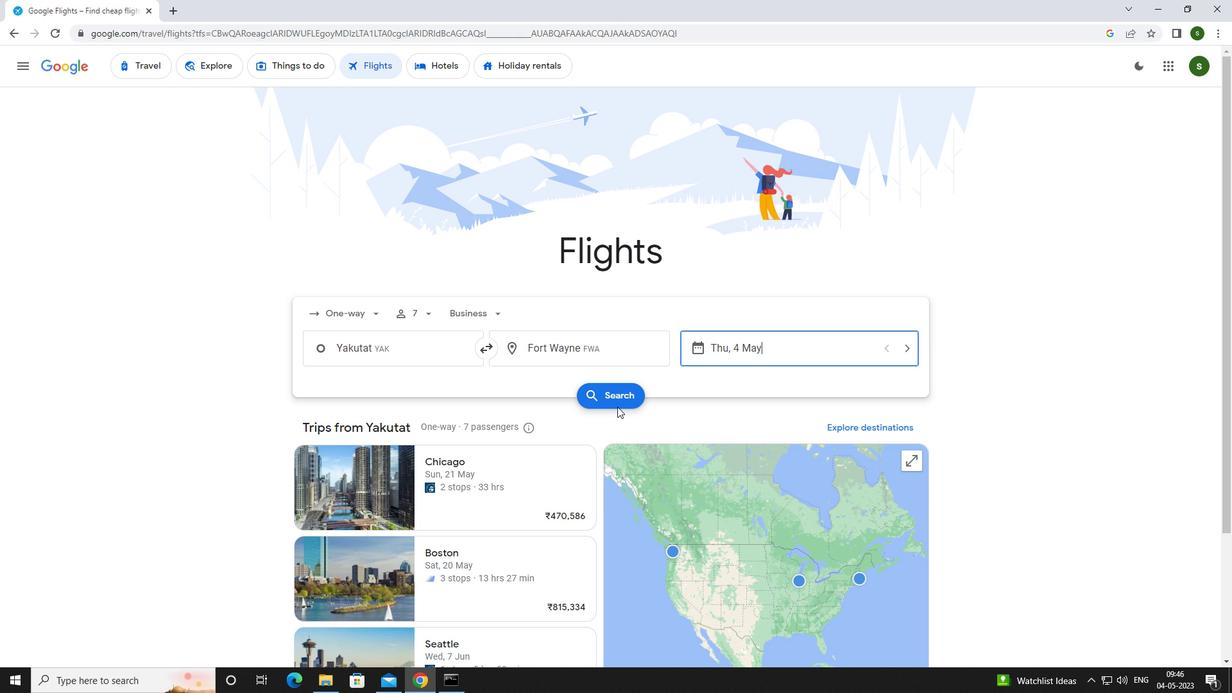 
Action: Mouse moved to (320, 186)
Screenshot: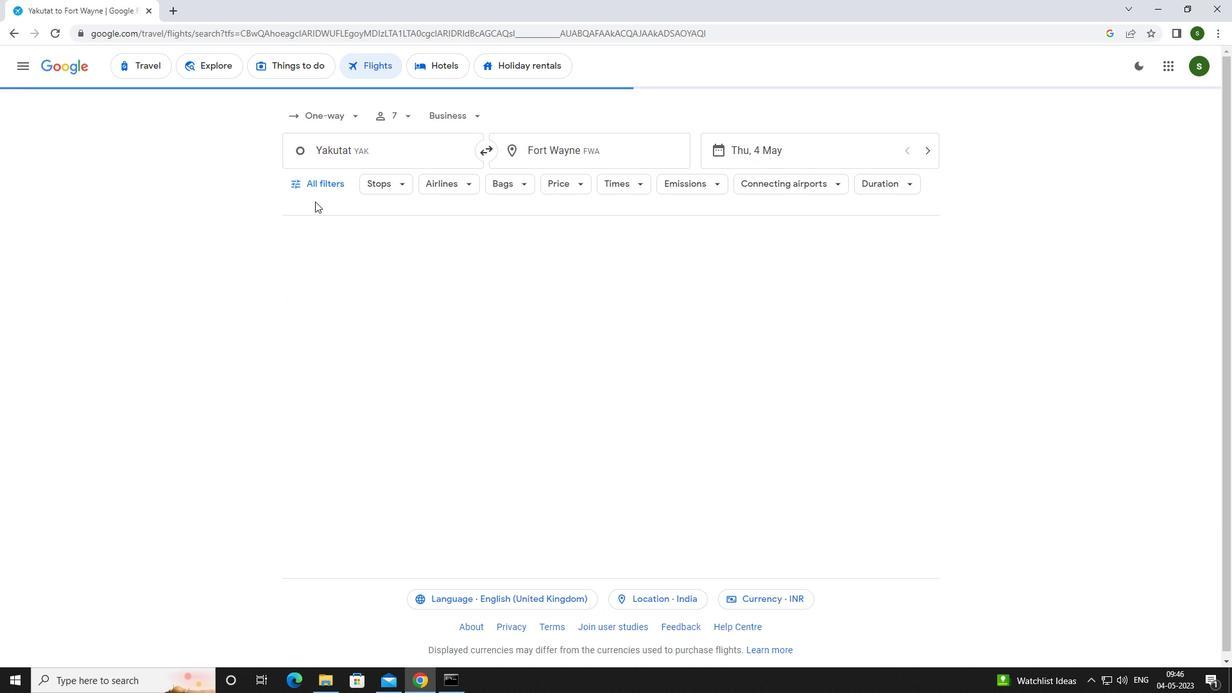 
Action: Mouse pressed left at (320, 186)
Screenshot: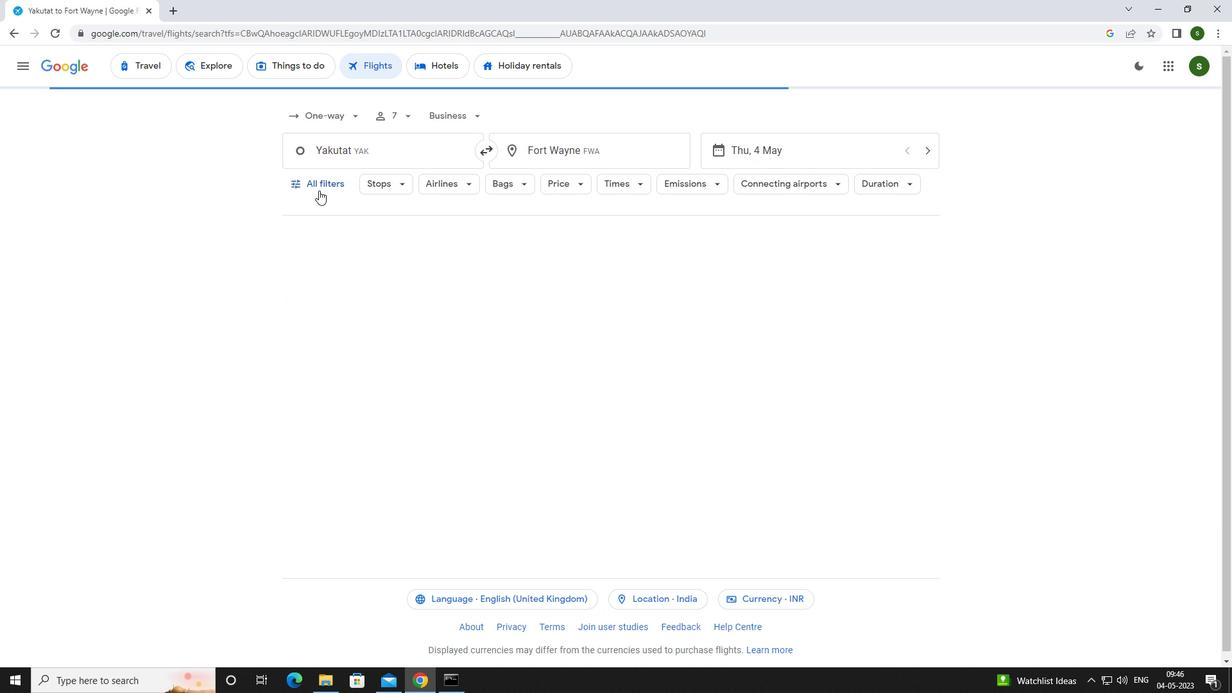 
Action: Mouse moved to (403, 311)
Screenshot: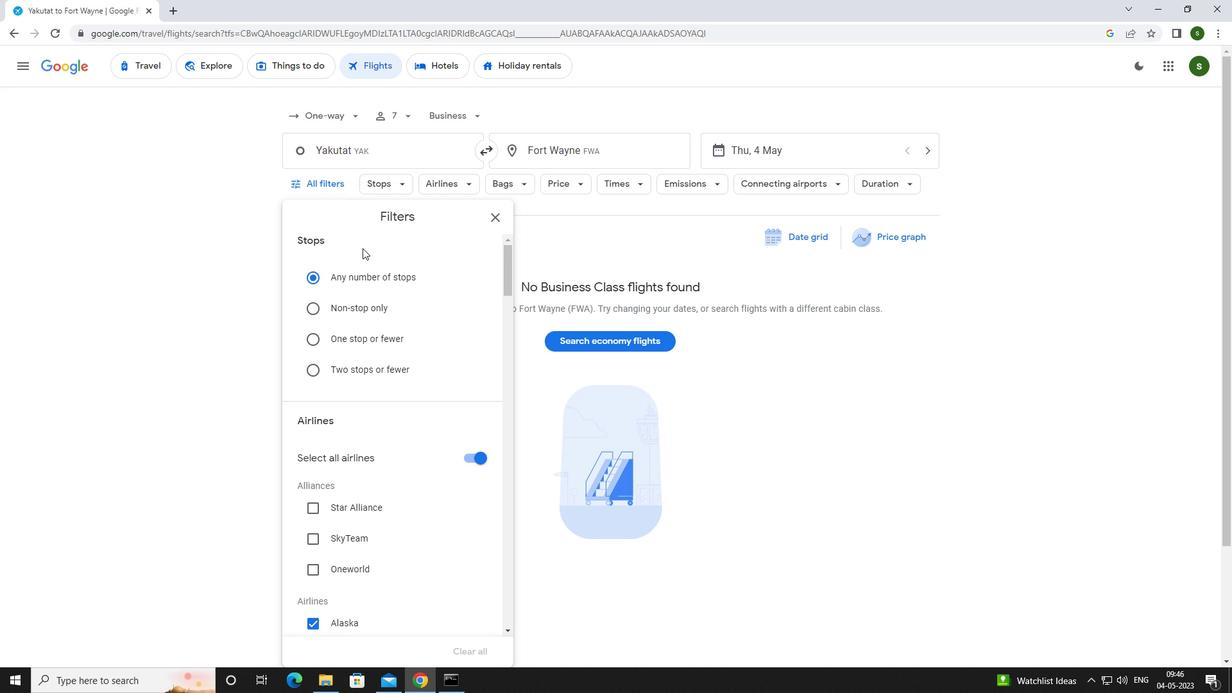 
Action: Mouse scrolled (403, 310) with delta (0, 0)
Screenshot: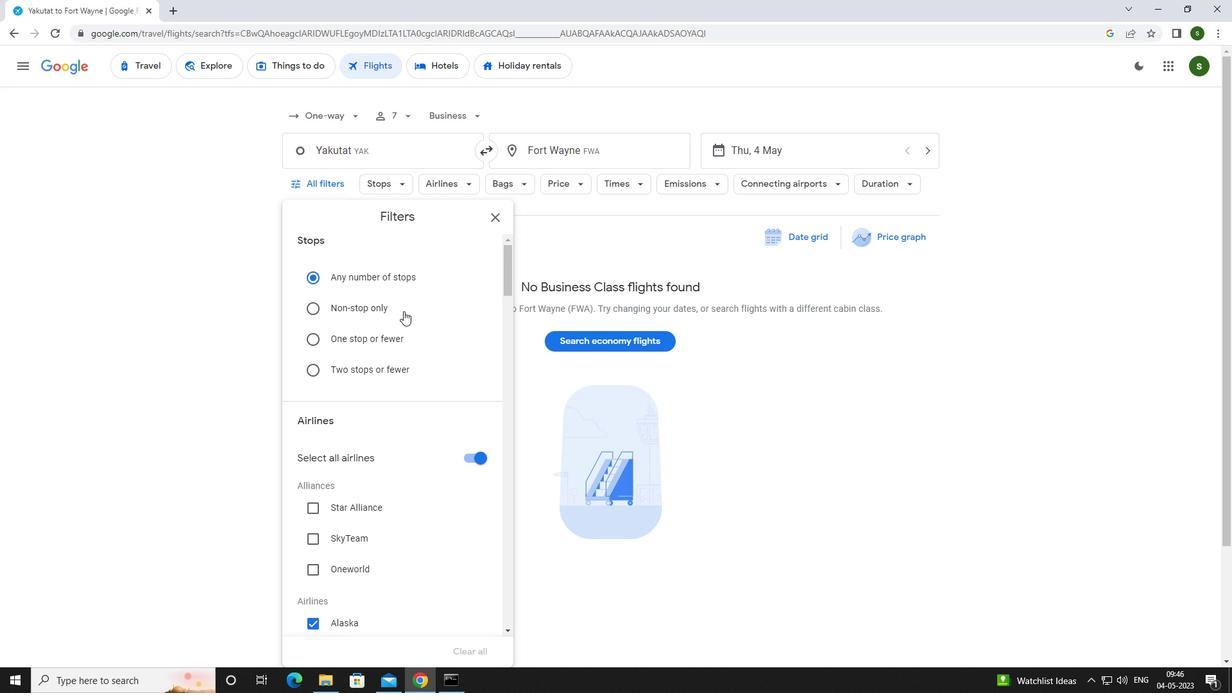 
Action: Mouse scrolled (403, 310) with delta (0, 0)
Screenshot: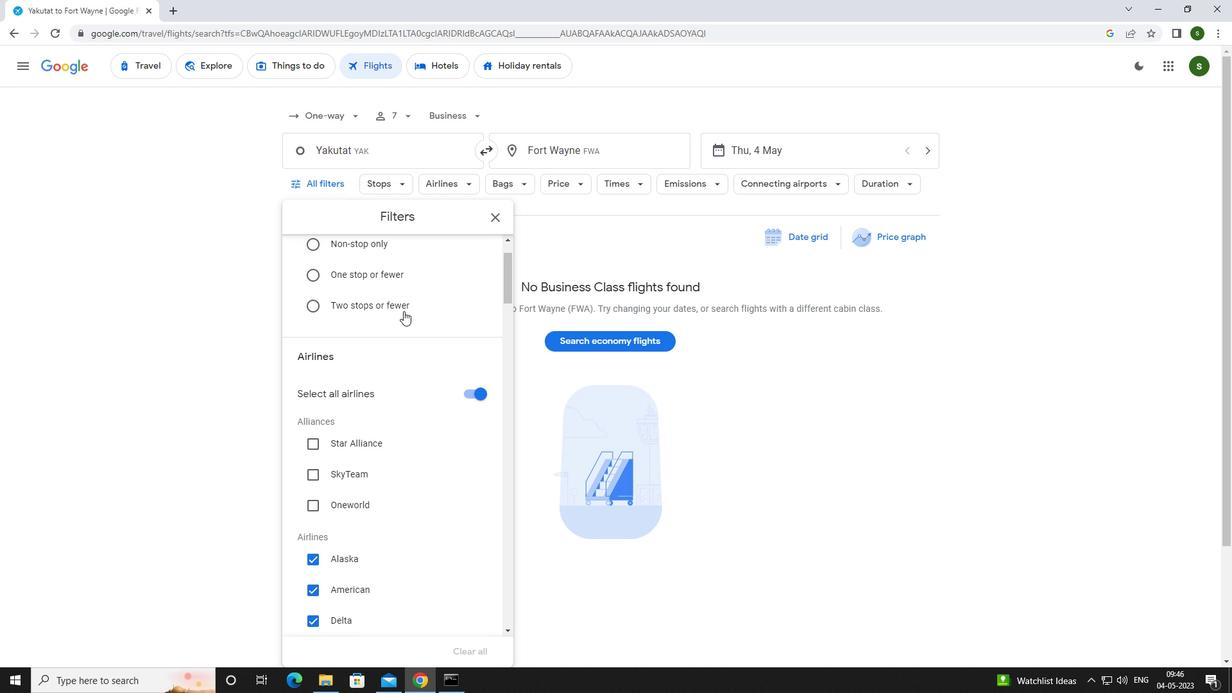 
Action: Mouse scrolled (403, 310) with delta (0, 0)
Screenshot: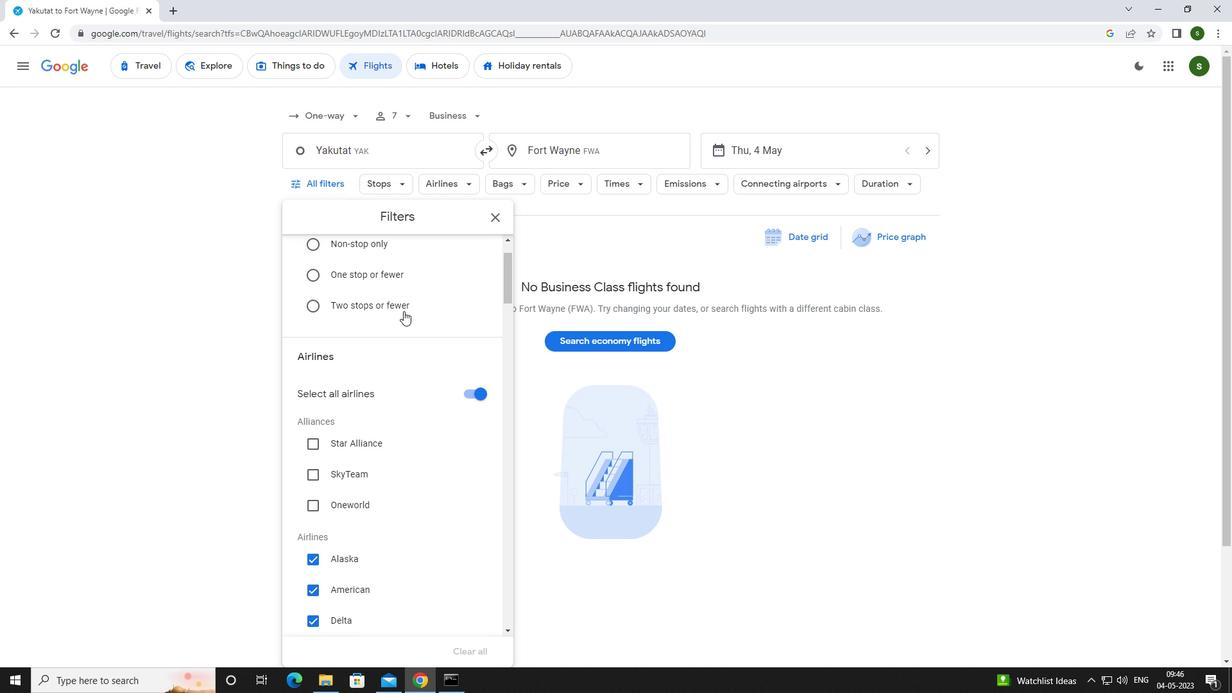 
Action: Mouse scrolled (403, 310) with delta (0, 0)
Screenshot: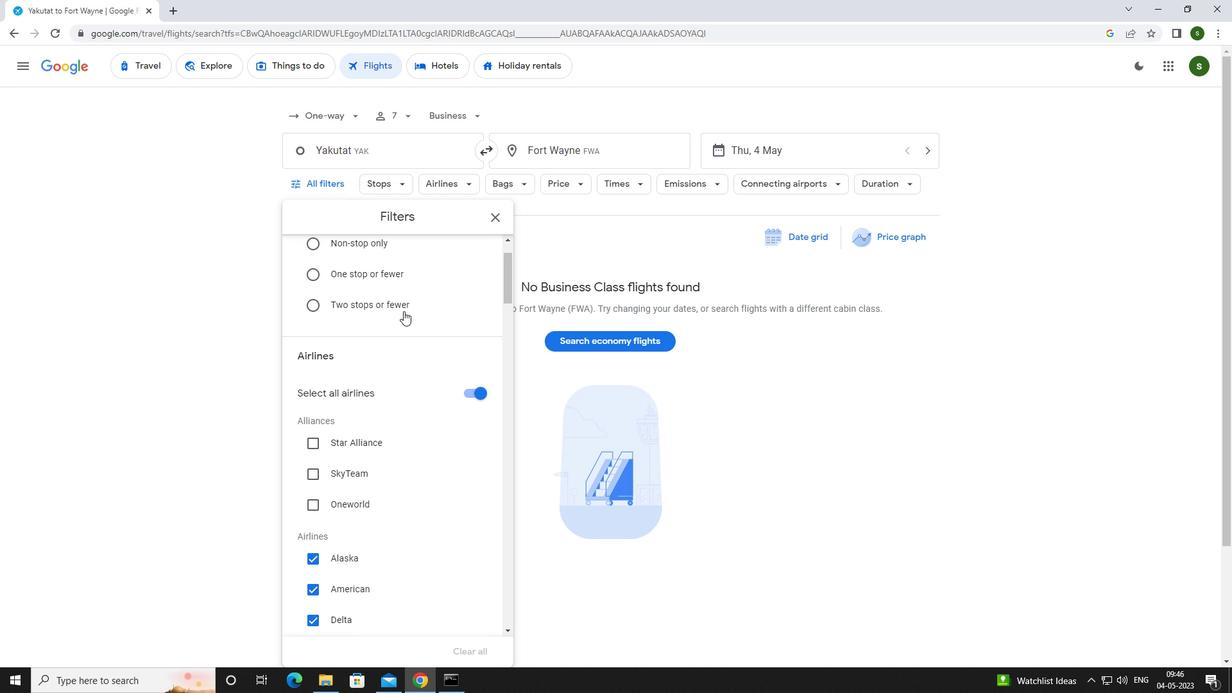 
Action: Mouse scrolled (403, 310) with delta (0, 0)
Screenshot: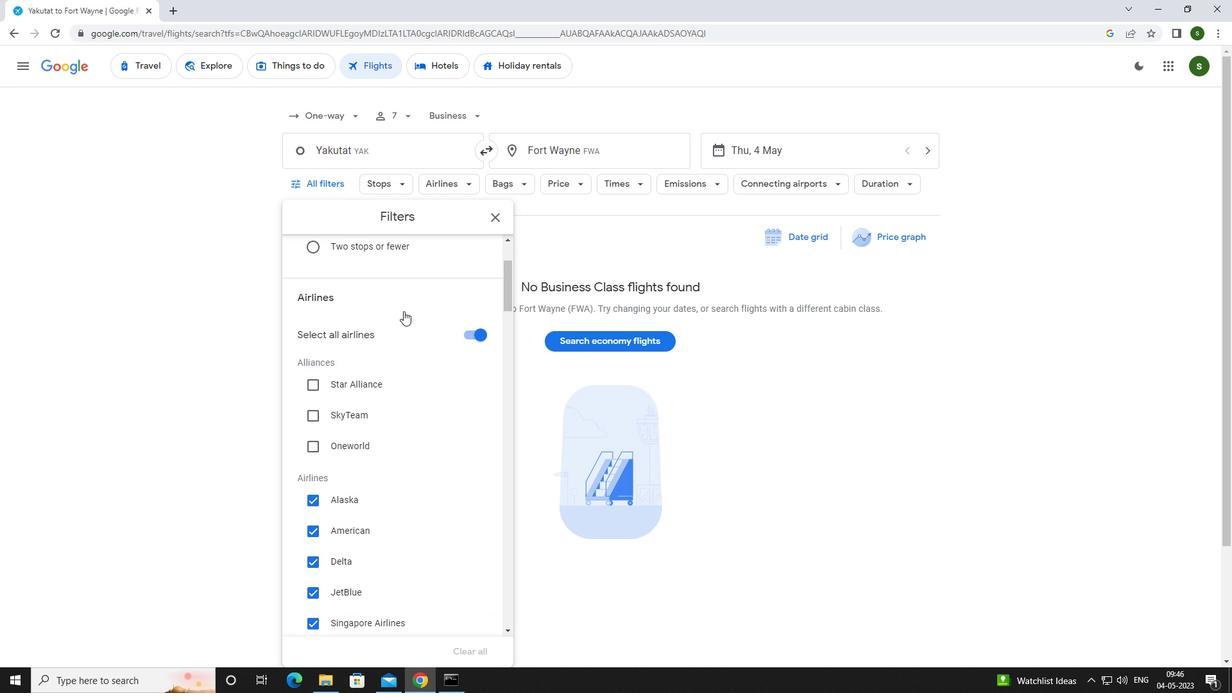 
Action: Mouse scrolled (403, 310) with delta (0, 0)
Screenshot: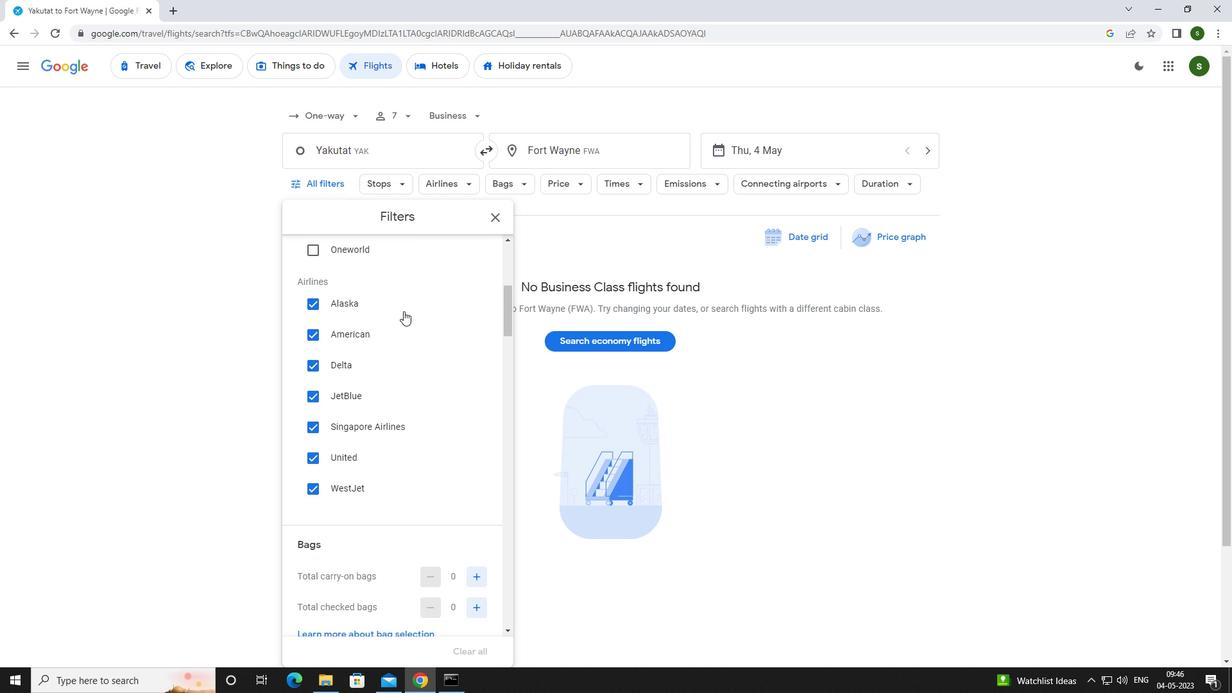 
Action: Mouse scrolled (403, 310) with delta (0, 0)
Screenshot: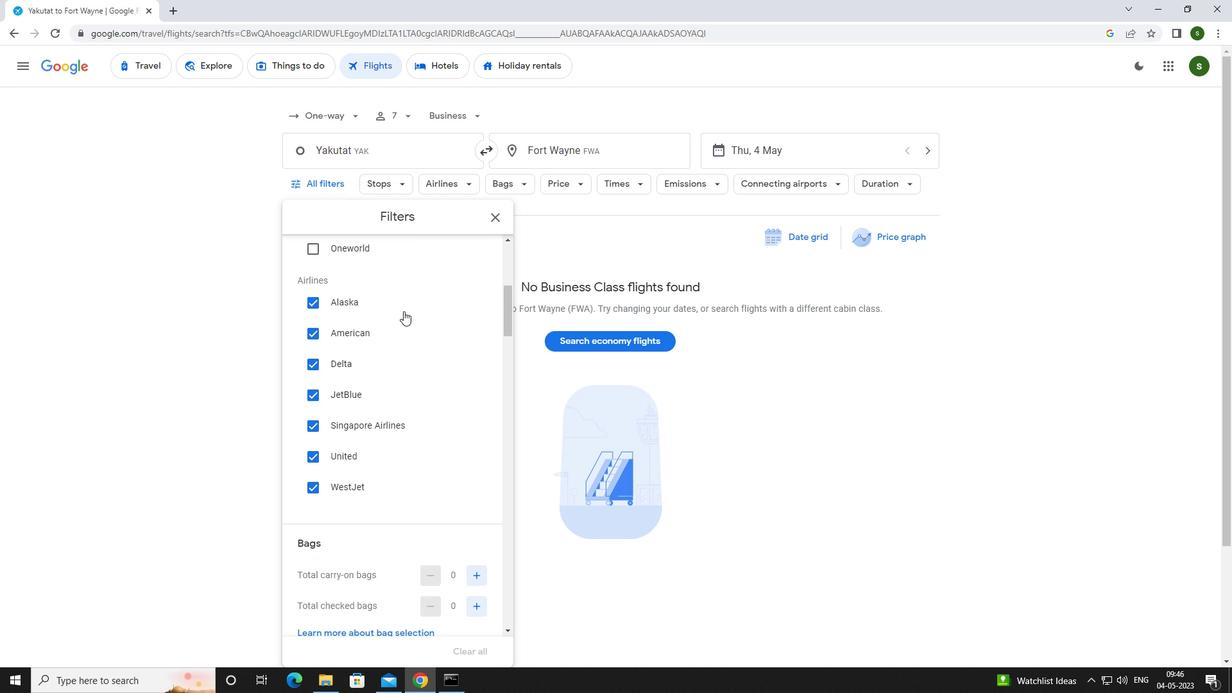 
Action: Mouse scrolled (403, 310) with delta (0, 0)
Screenshot: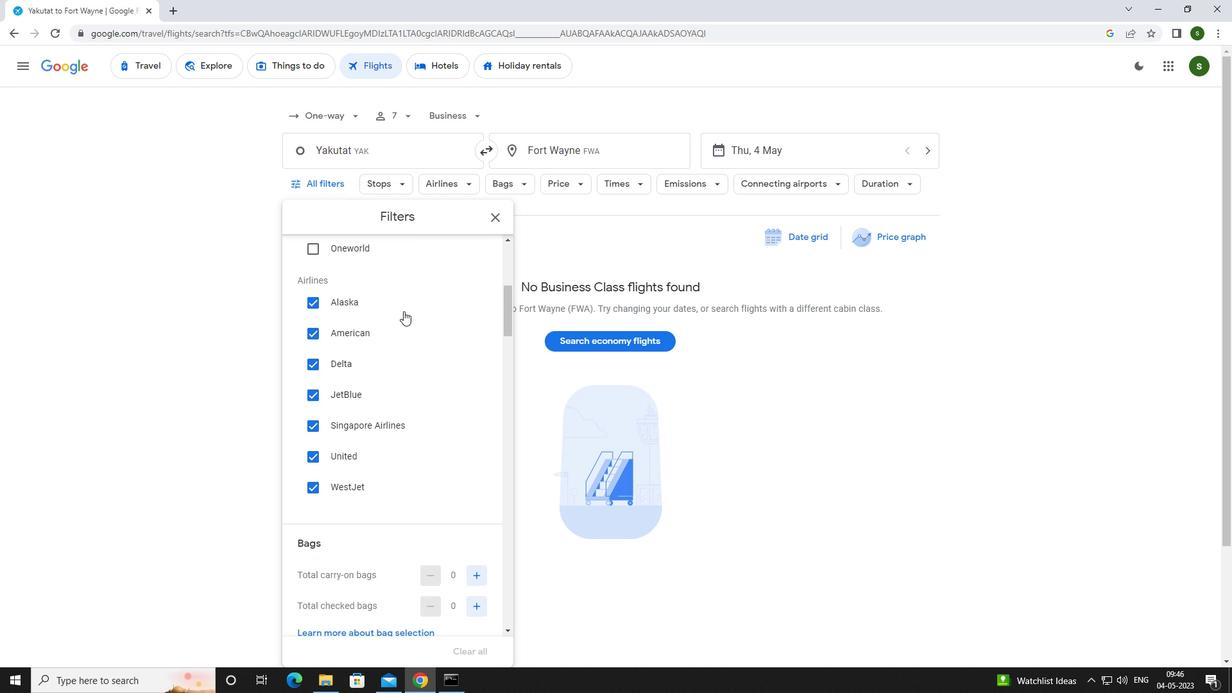 
Action: Mouse moved to (471, 382)
Screenshot: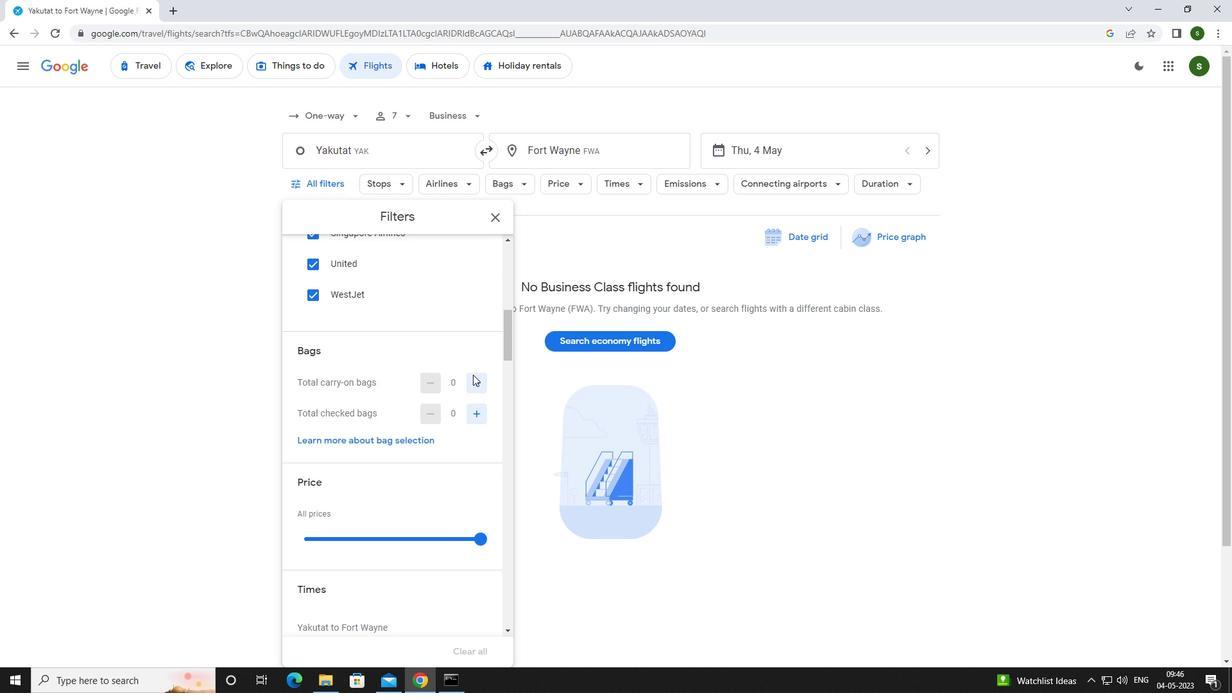 
Action: Mouse pressed left at (471, 382)
Screenshot: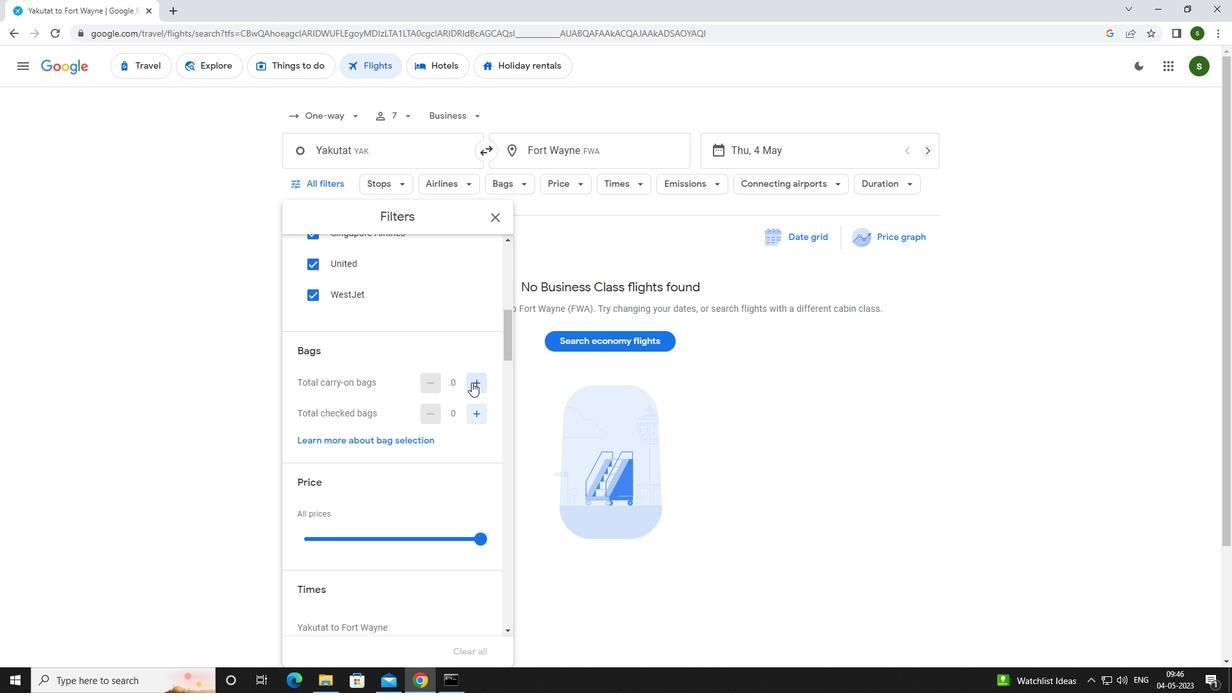 
Action: Mouse scrolled (471, 381) with delta (0, 0)
Screenshot: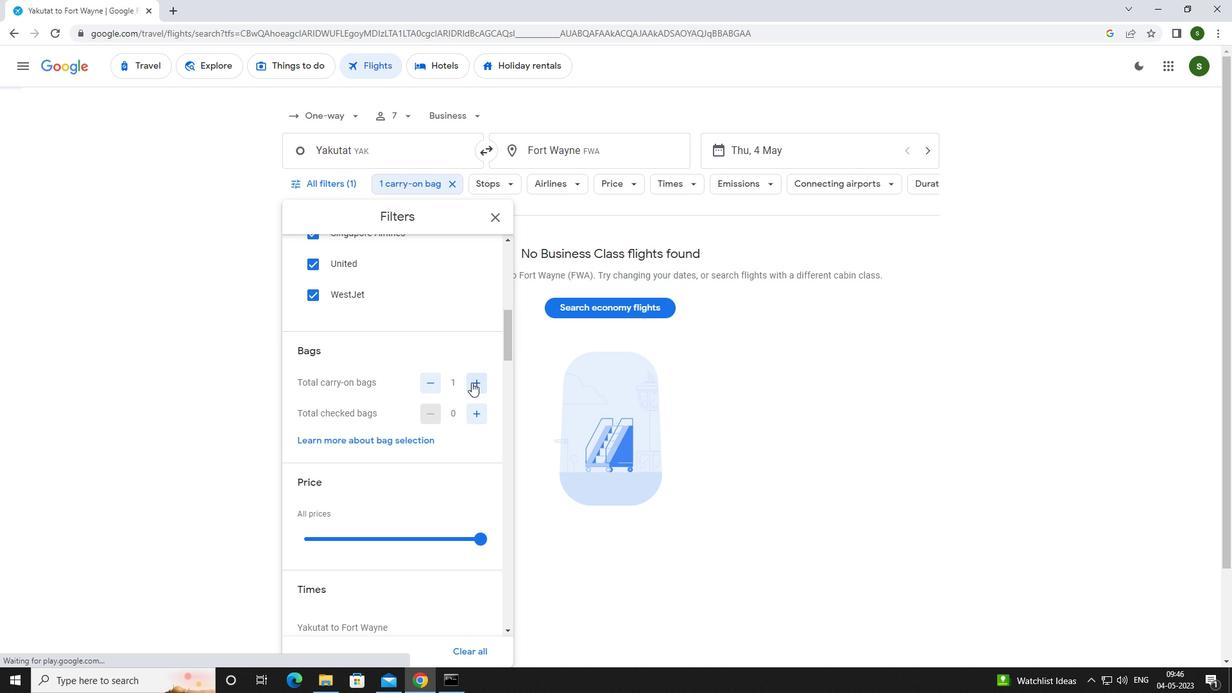 
Action: Mouse scrolled (471, 381) with delta (0, 0)
Screenshot: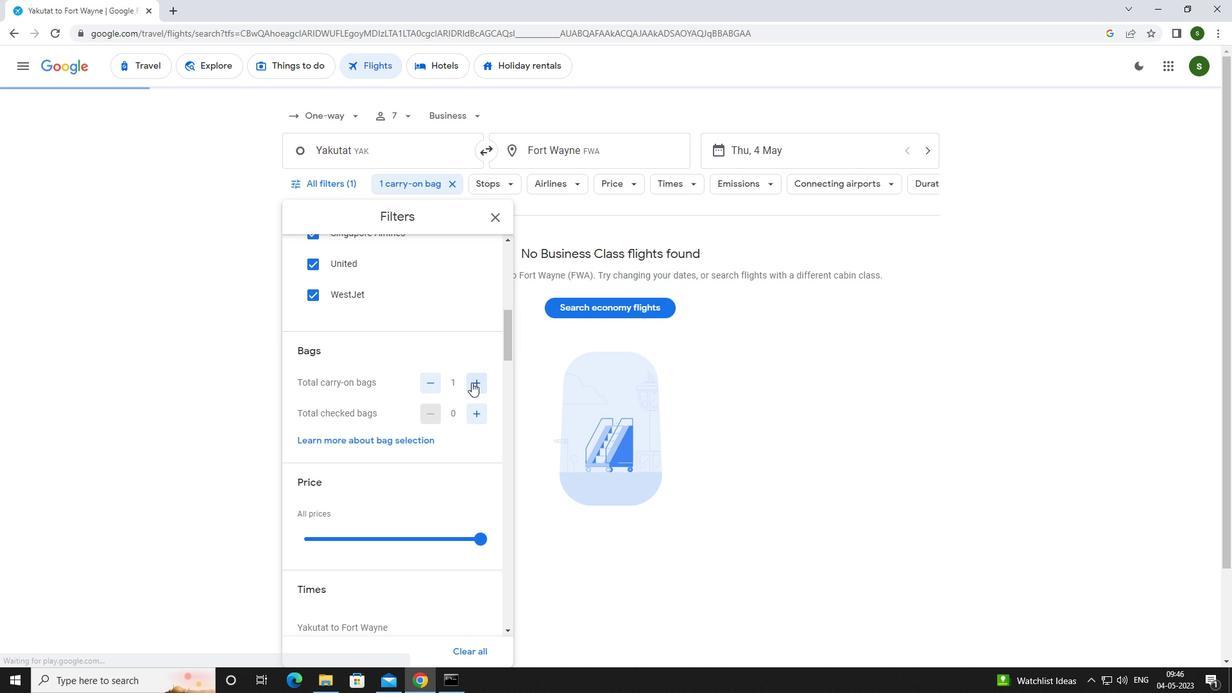 
Action: Mouse moved to (482, 413)
Screenshot: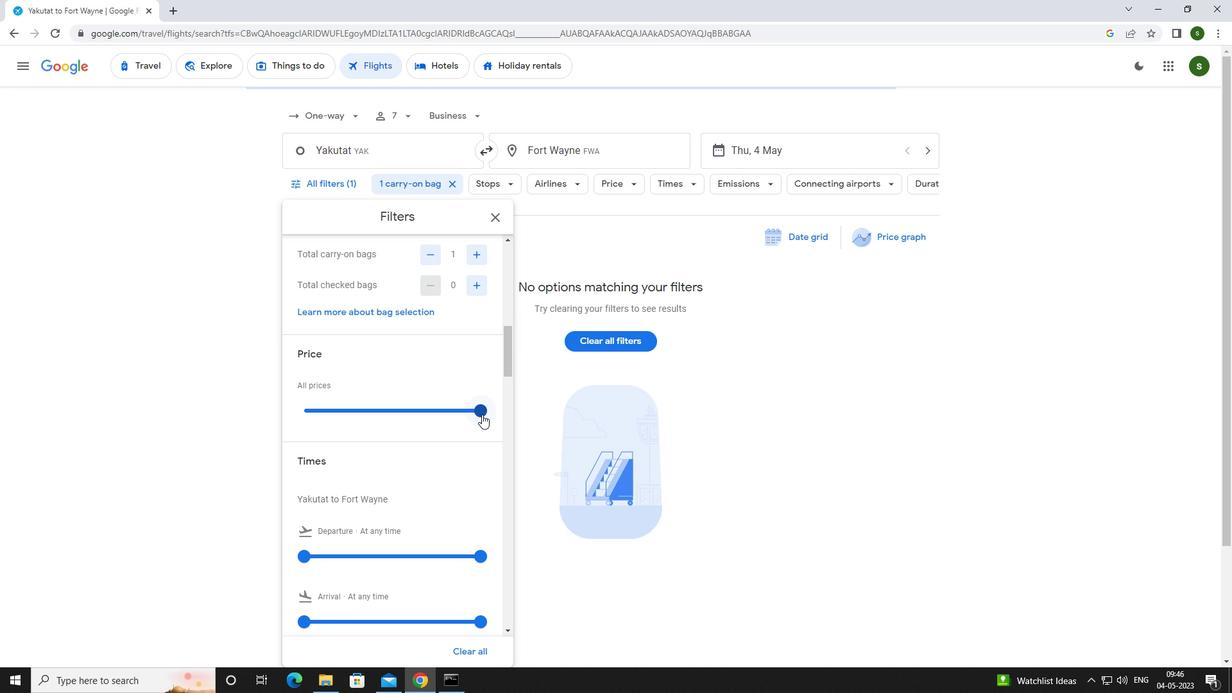 
Action: Mouse pressed left at (482, 413)
Screenshot: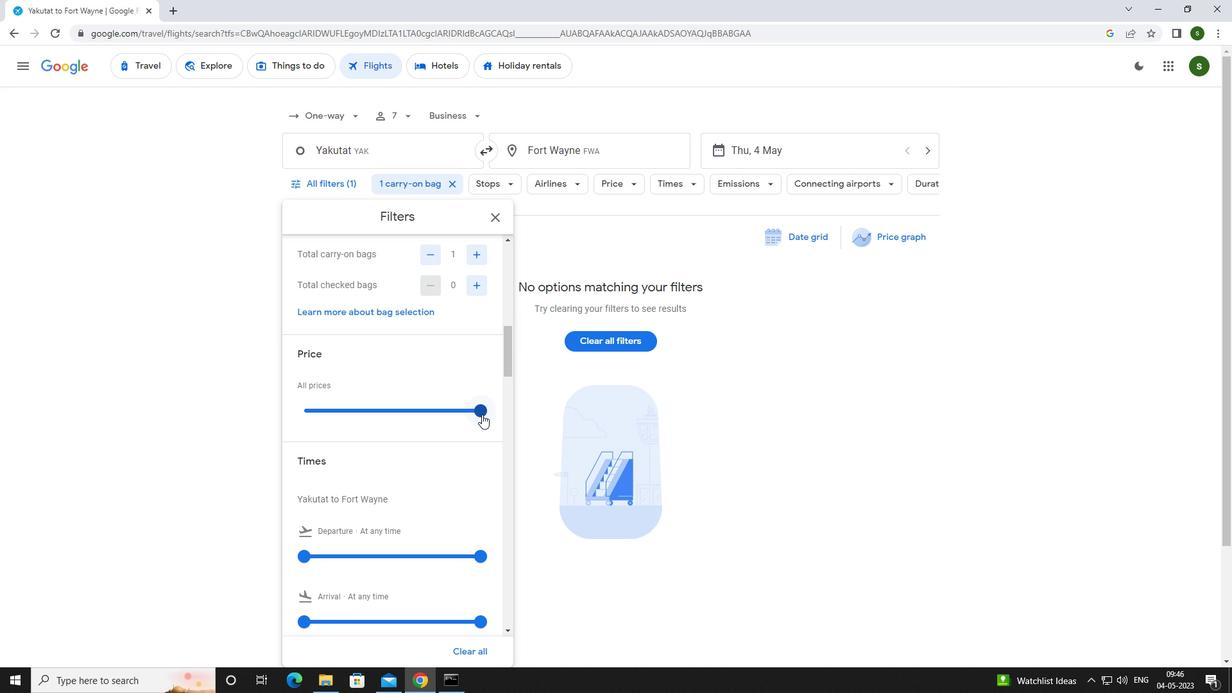 
Action: Mouse scrolled (482, 412) with delta (0, 0)
Screenshot: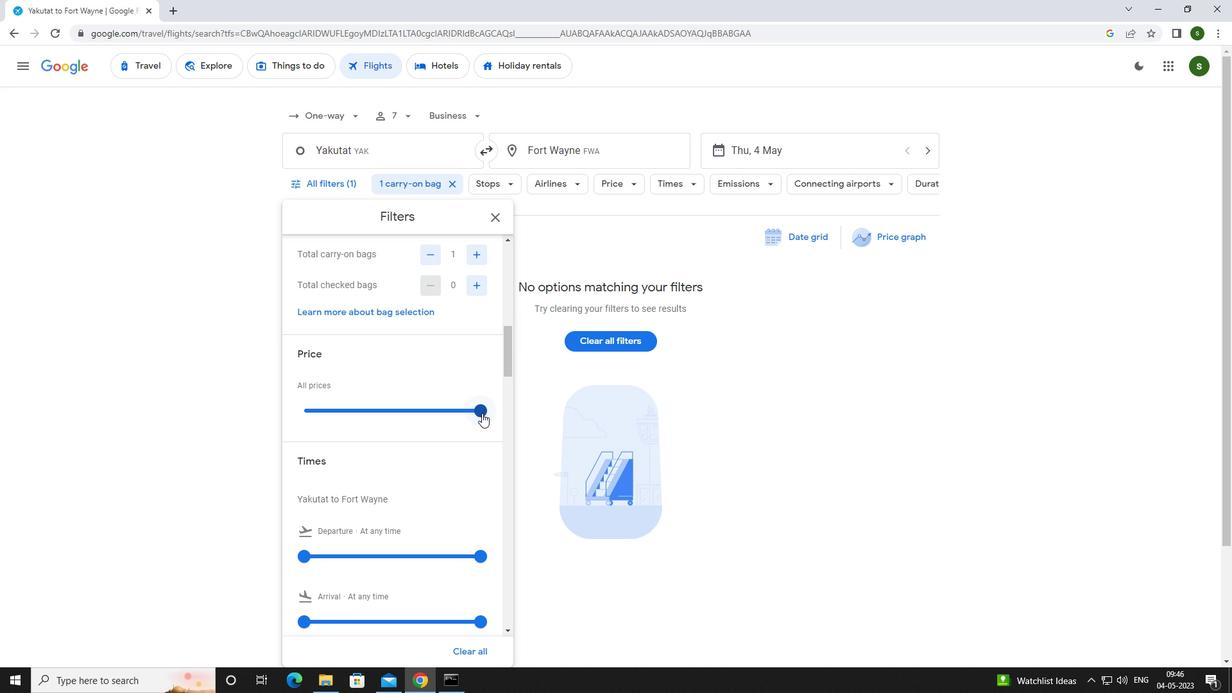 
Action: Mouse scrolled (482, 412) with delta (0, 0)
Screenshot: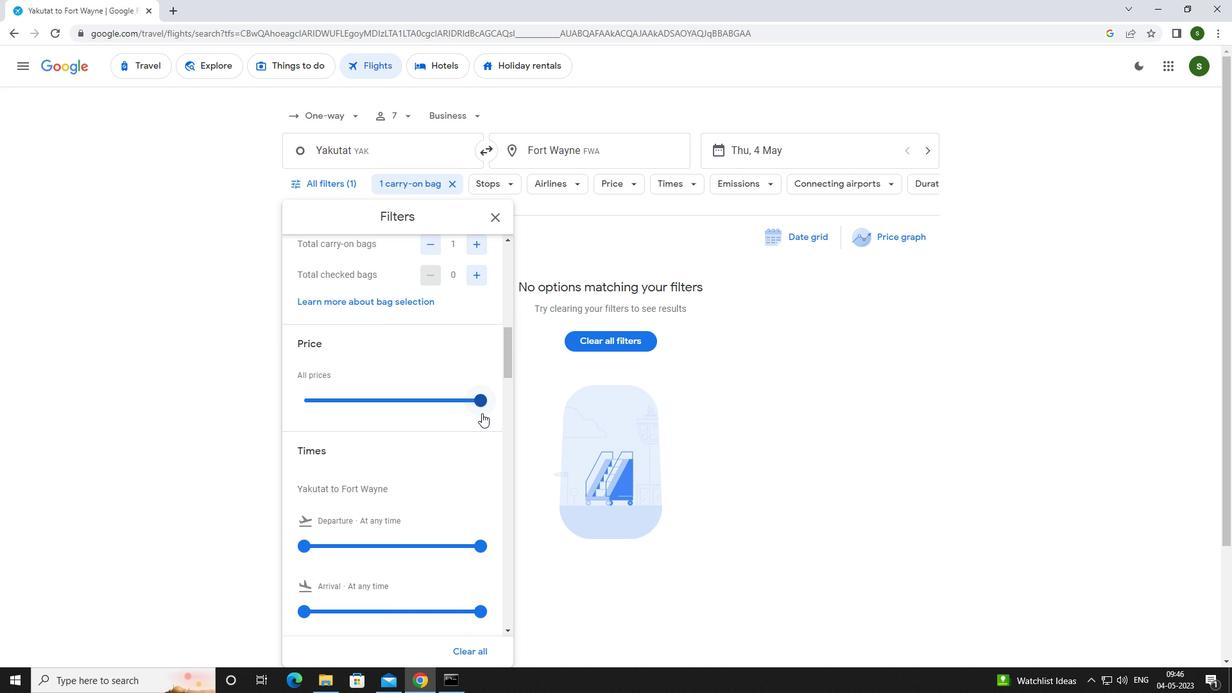 
Action: Mouse moved to (300, 426)
Screenshot: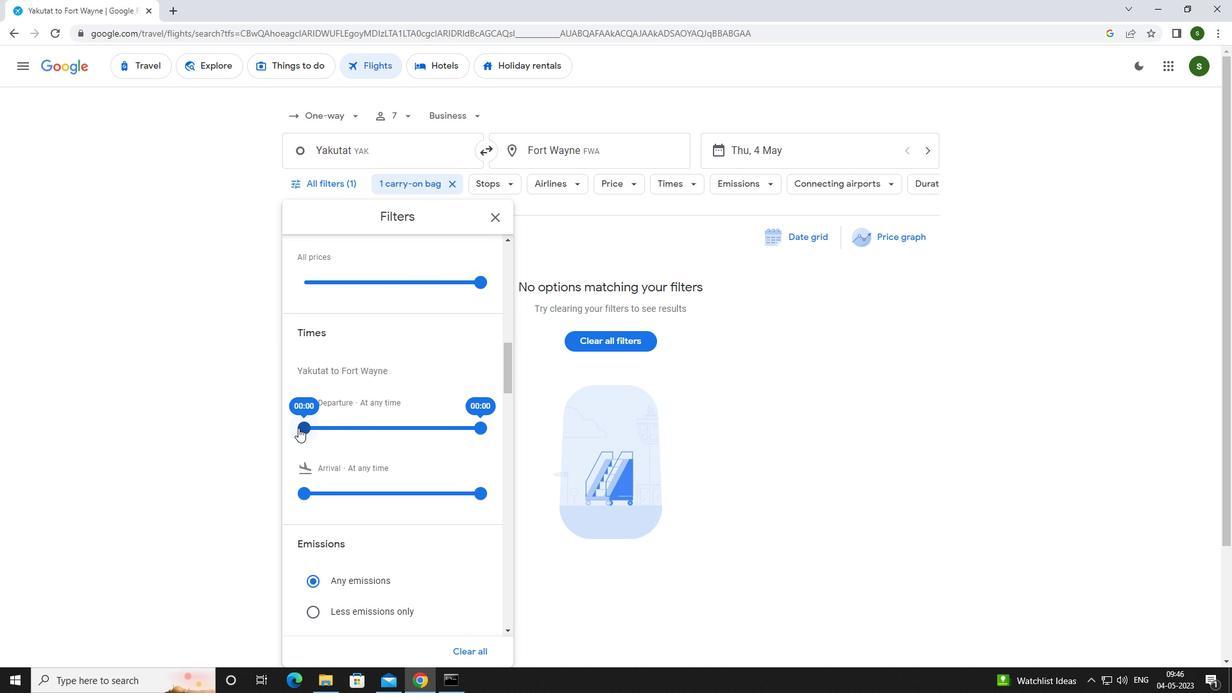 
Action: Mouse pressed left at (300, 426)
Screenshot: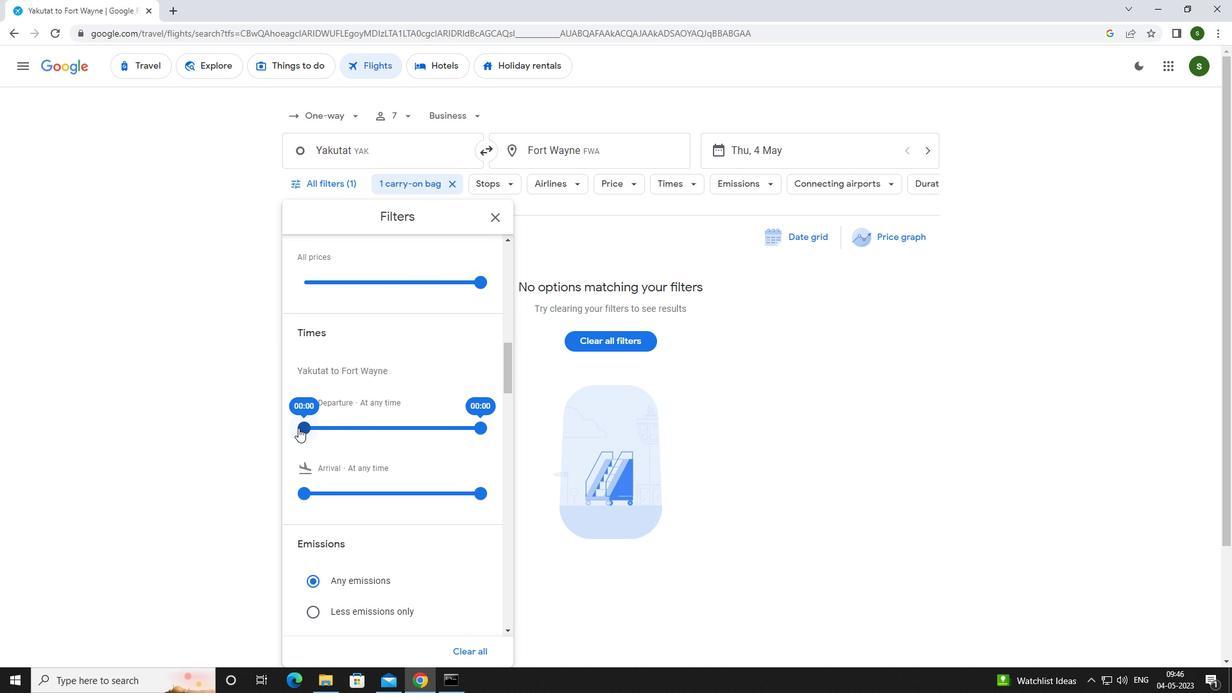 
Action: Mouse moved to (755, 387)
Screenshot: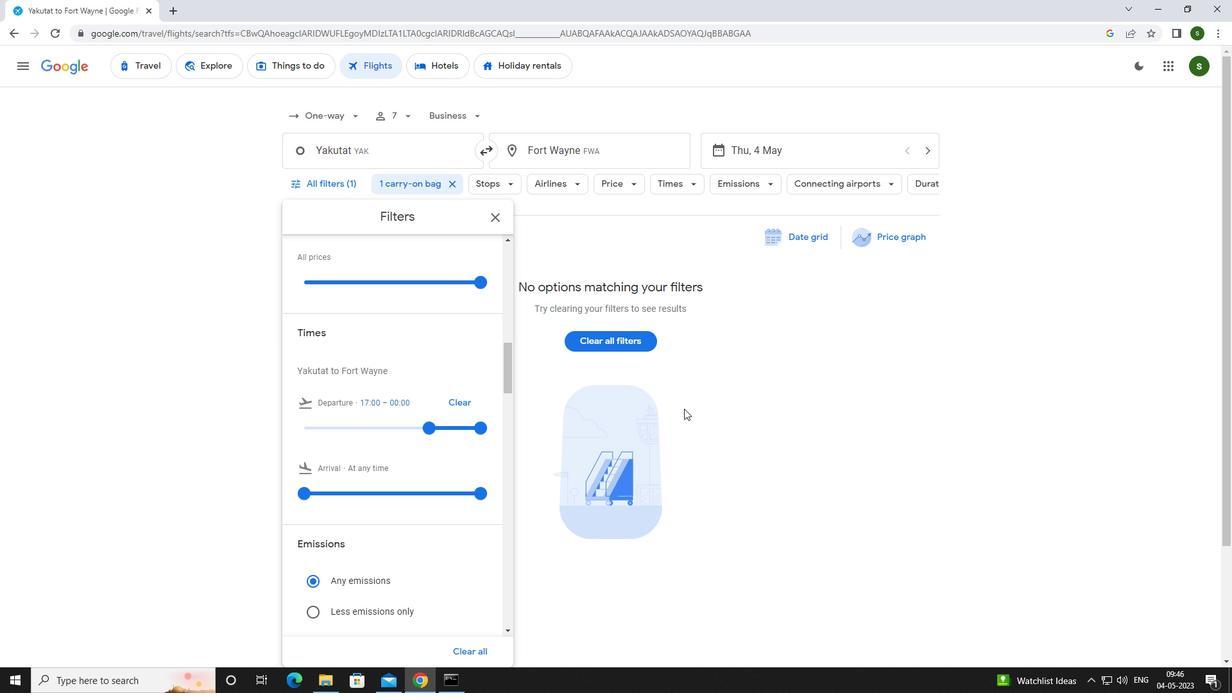 
Action: Mouse pressed left at (755, 387)
Screenshot: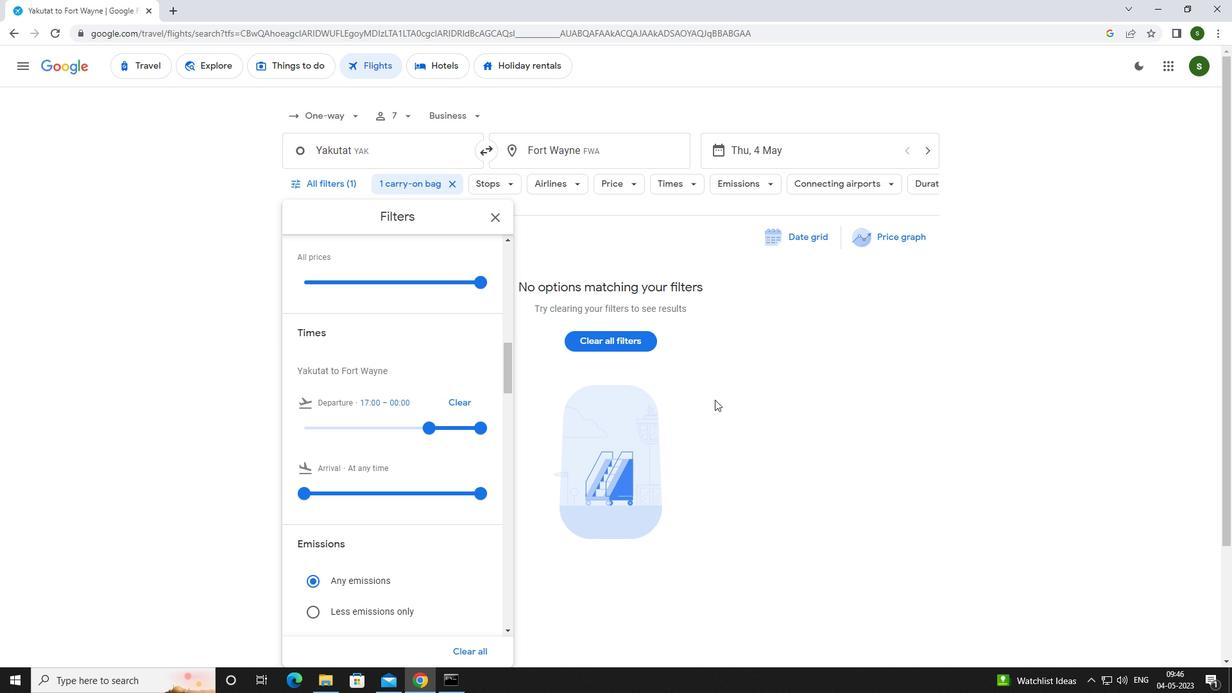 
